 Task: Open Card Card0000000290 in Board Board0000000073 in Workspace WS0000000025 in Trello. Add Member Ayush98111@gmail.com to Card Card0000000290 in Board Board0000000073 in Workspace WS0000000025 in Trello. Add Yellow Label titled Label0000000290 to Card Card0000000290 in Board Board0000000073 in Workspace WS0000000025 in Trello. Add Checklist CL0000000290 to Card Card0000000290 in Board Board0000000073 in Workspace WS0000000025 in Trello. Add Dates with Start Date as May 08 2023 and Due Date as May 31 2023 to Card Card0000000290 in Board Board0000000073 in Workspace WS0000000025 in Trello
Action: Mouse moved to (429, 417)
Screenshot: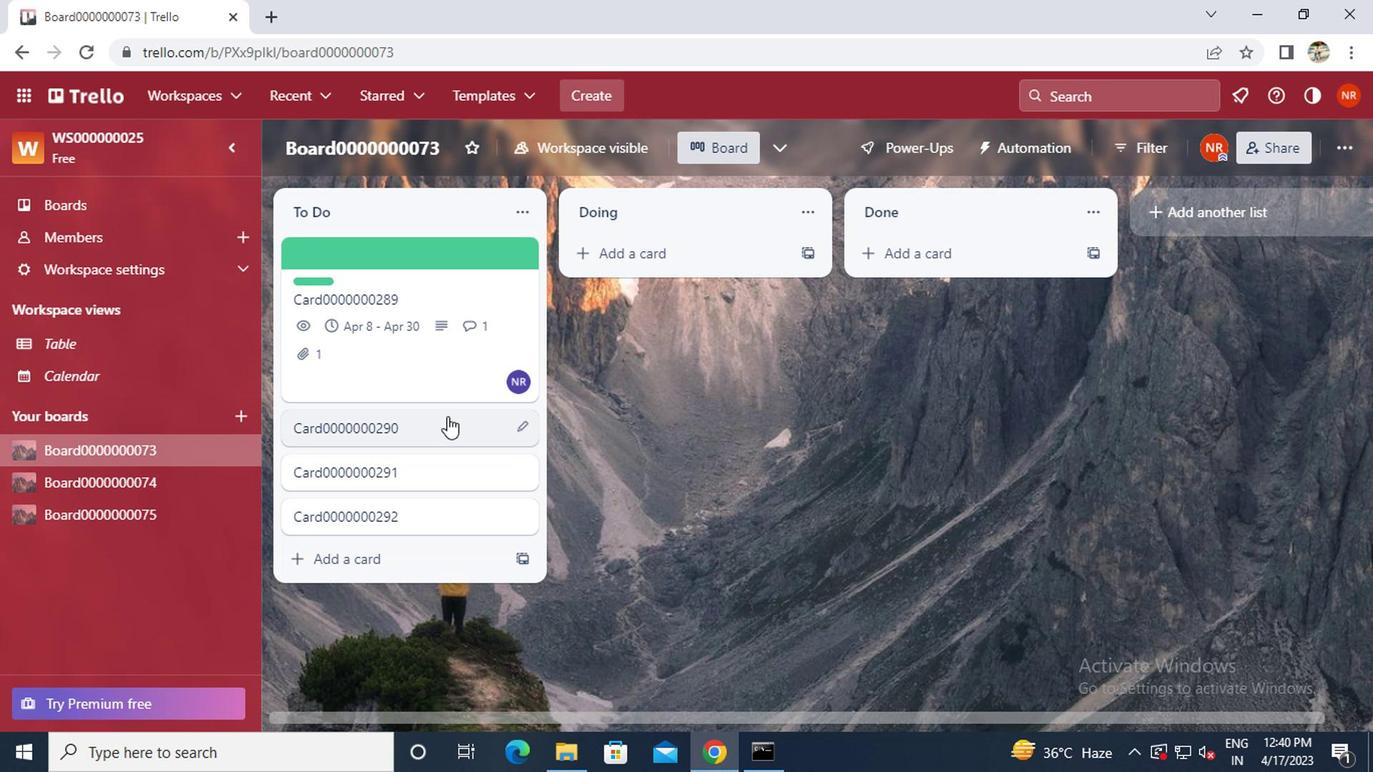 
Action: Mouse pressed left at (429, 417)
Screenshot: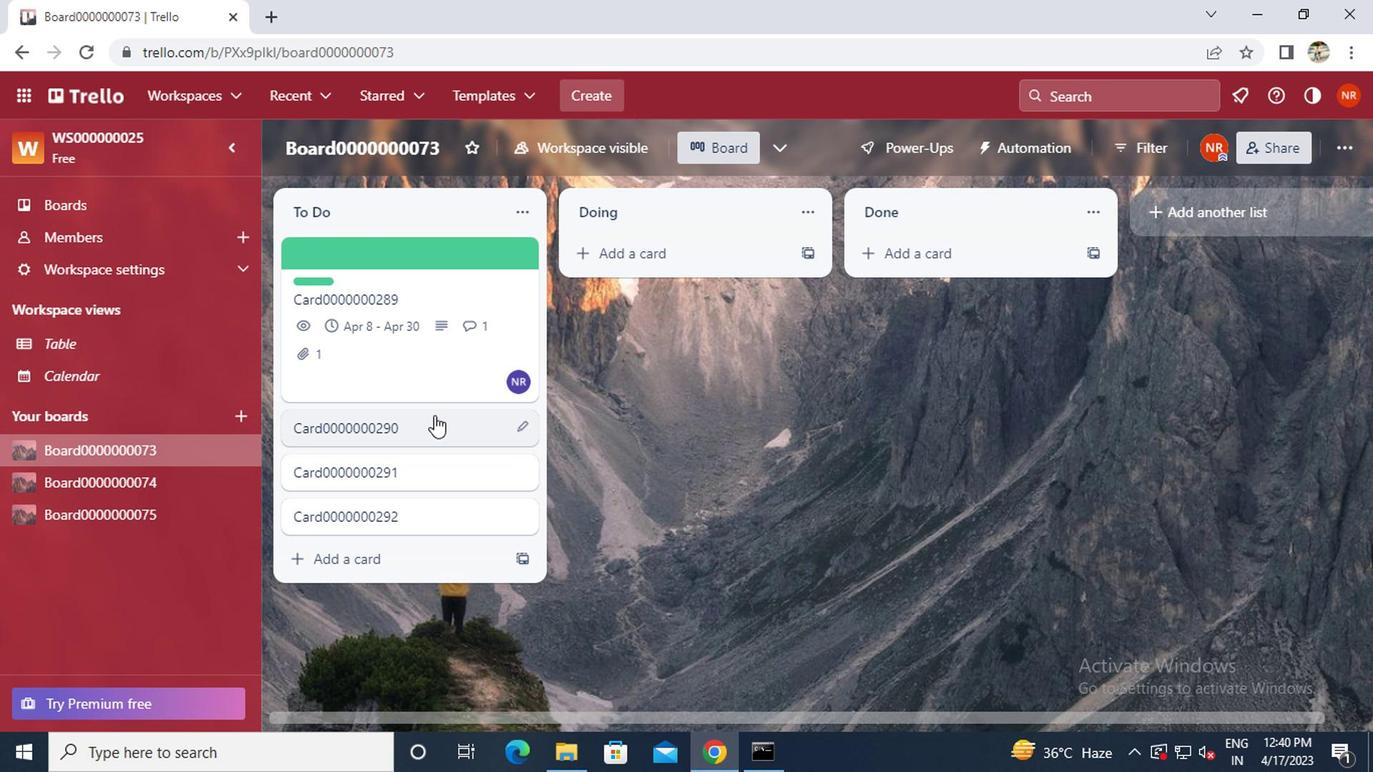 
Action: Mouse moved to (921, 253)
Screenshot: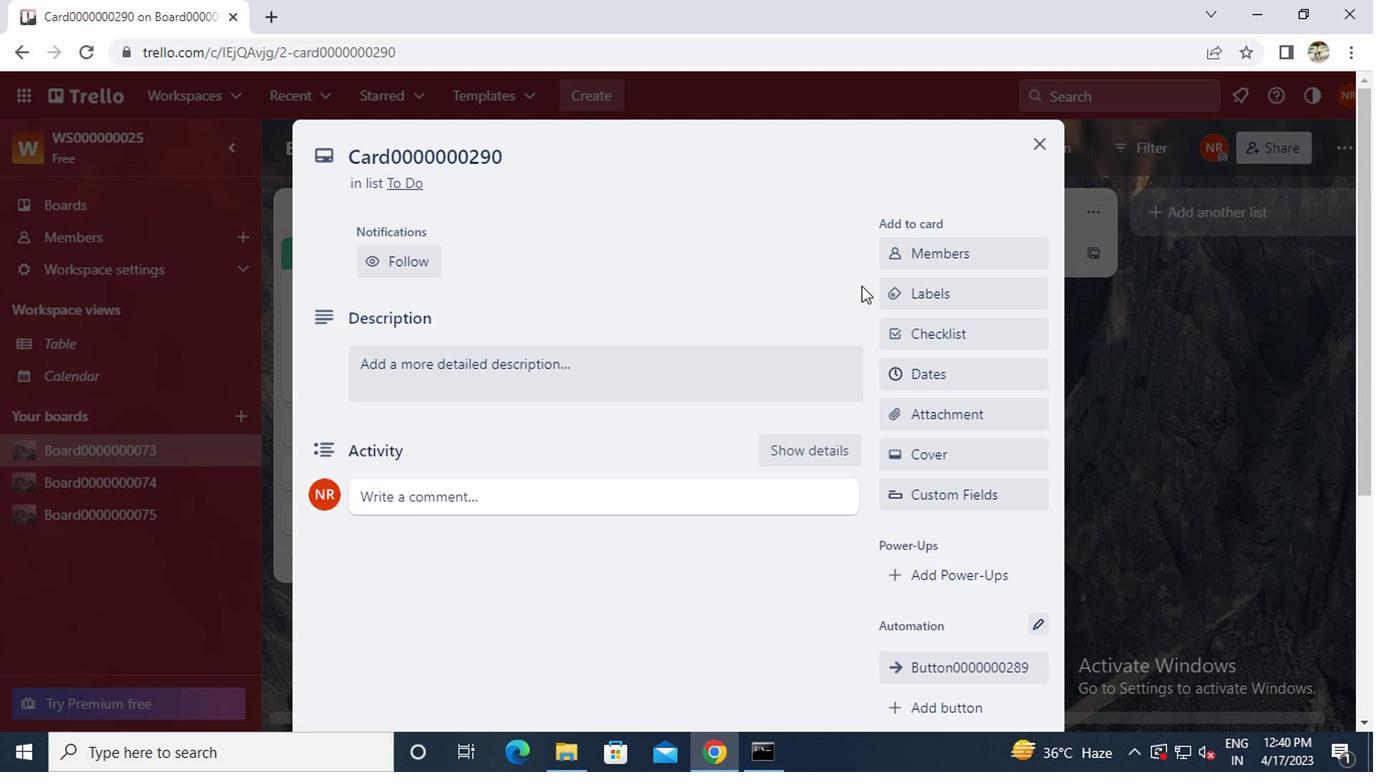 
Action: Mouse pressed left at (921, 253)
Screenshot: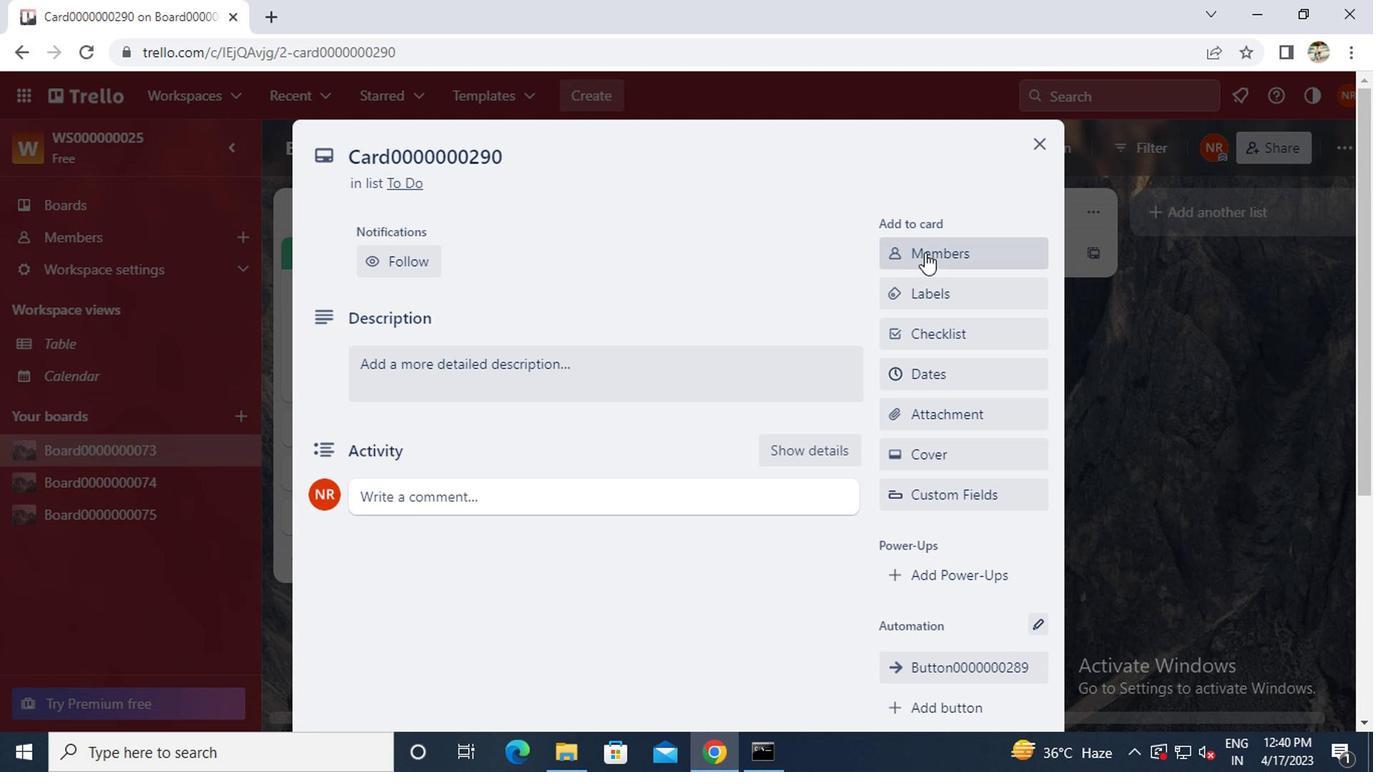 
Action: Key pressed a<Key.caps_lock>yush98111<Key.shift>@GMAIL.COM
Screenshot: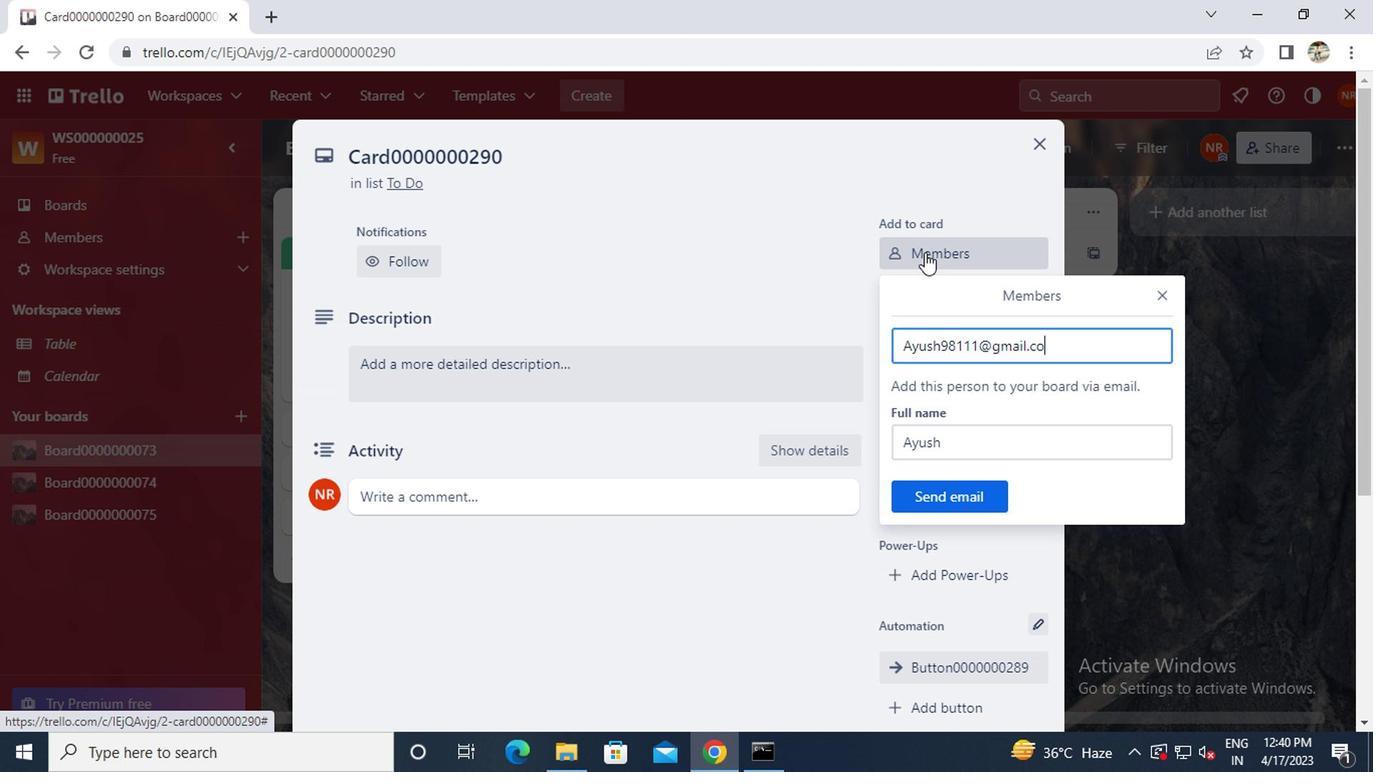
Action: Mouse moved to (948, 487)
Screenshot: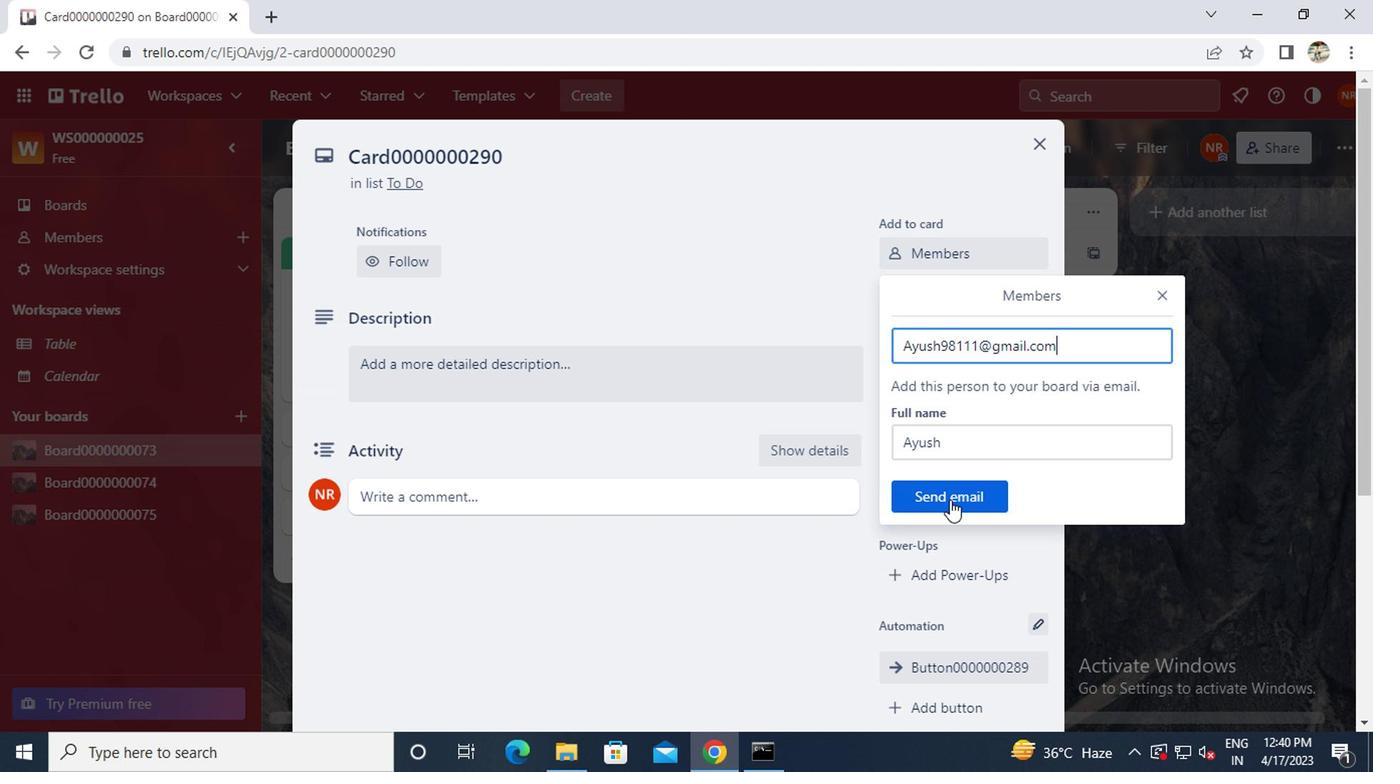 
Action: Mouse pressed left at (948, 487)
Screenshot: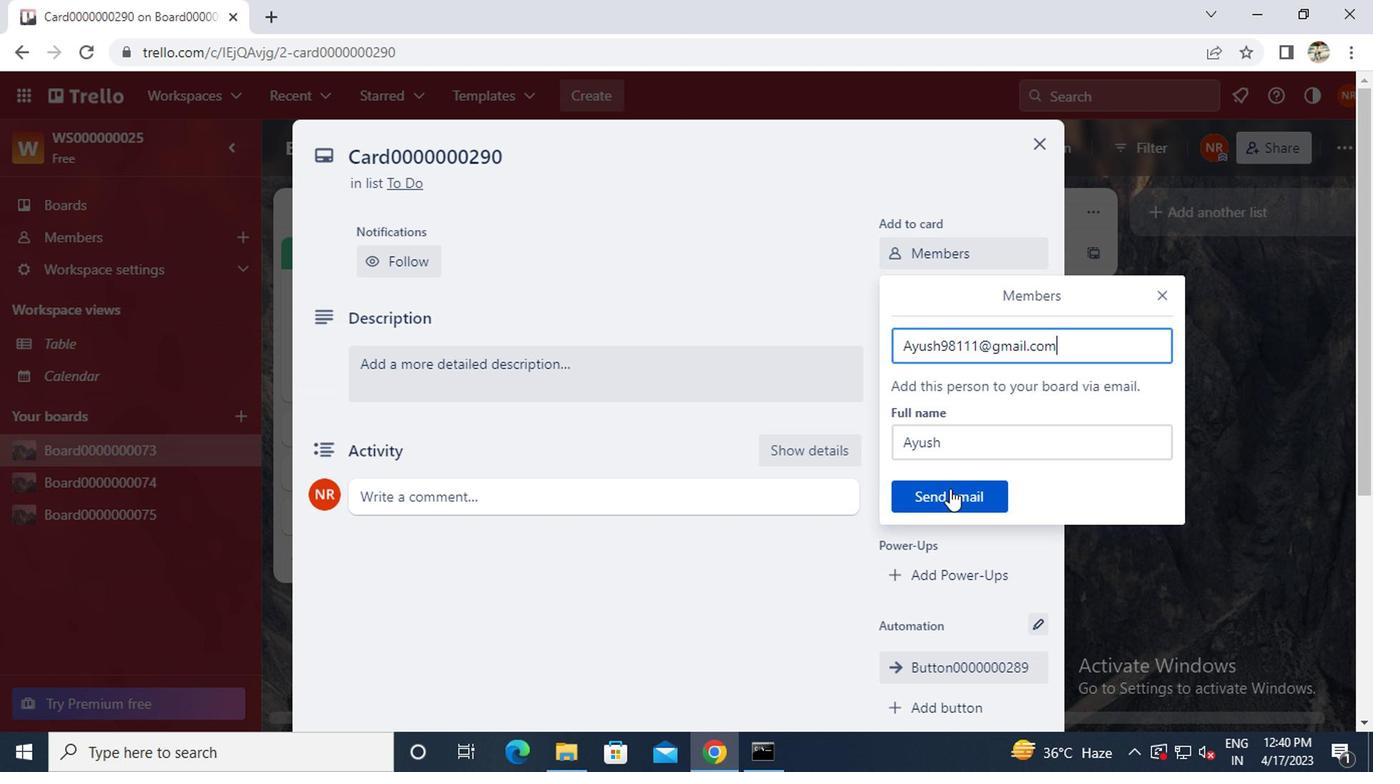 
Action: Mouse moved to (923, 300)
Screenshot: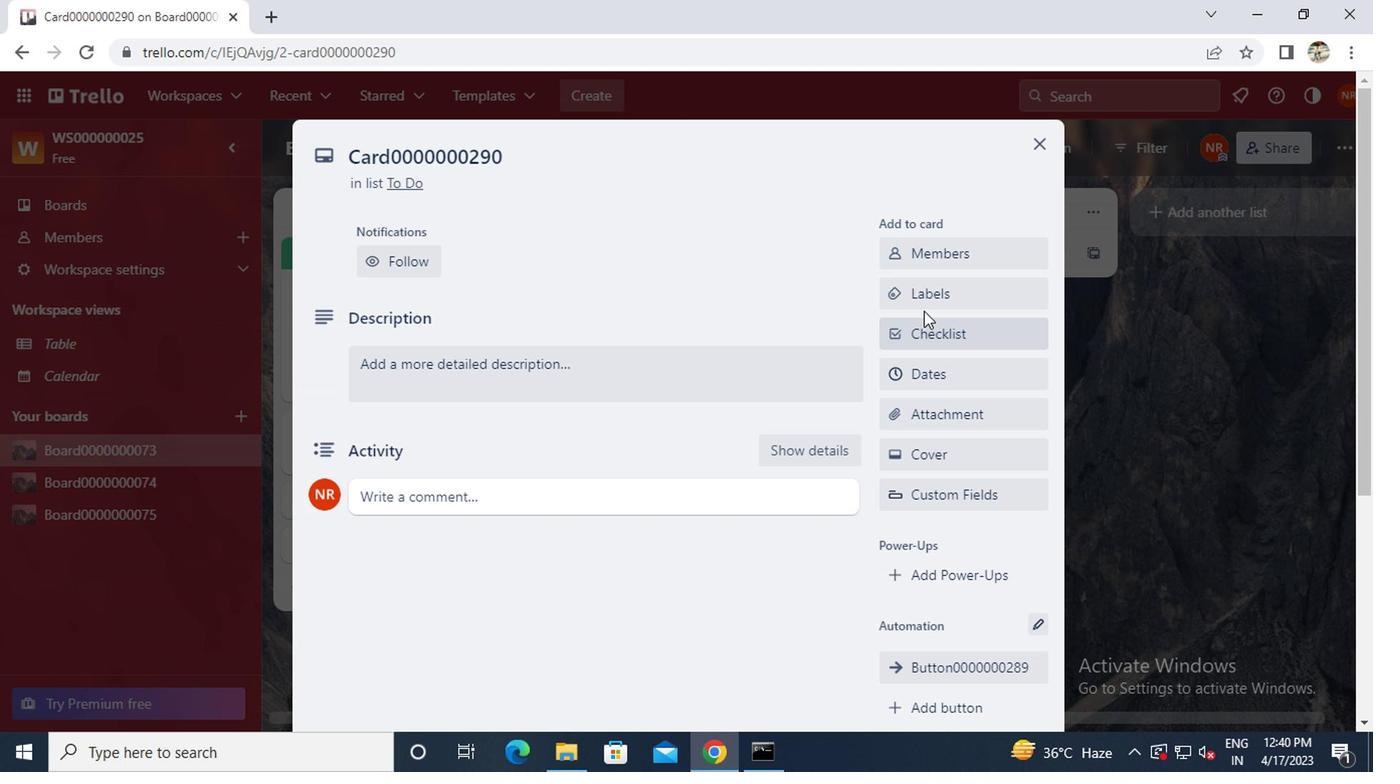 
Action: Mouse pressed left at (923, 300)
Screenshot: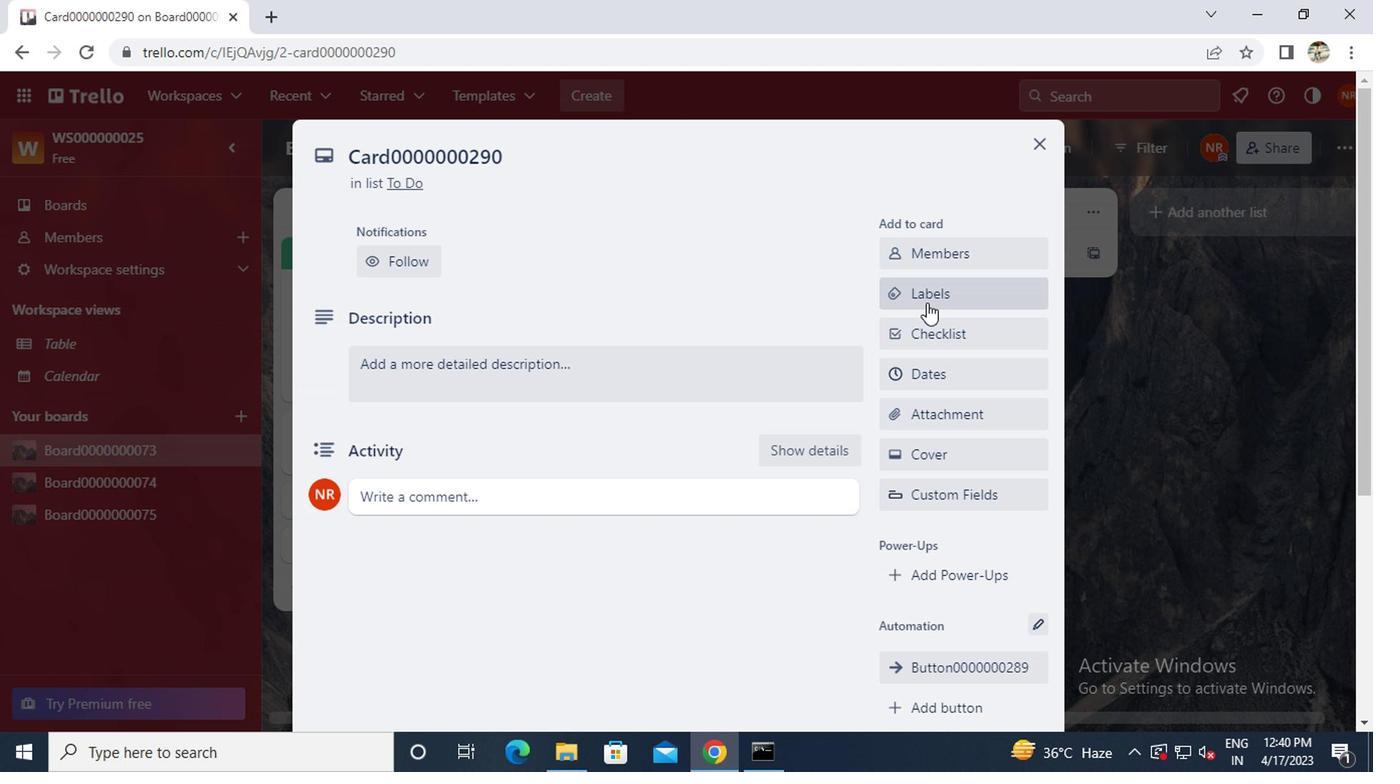 
Action: Mouse moved to (983, 532)
Screenshot: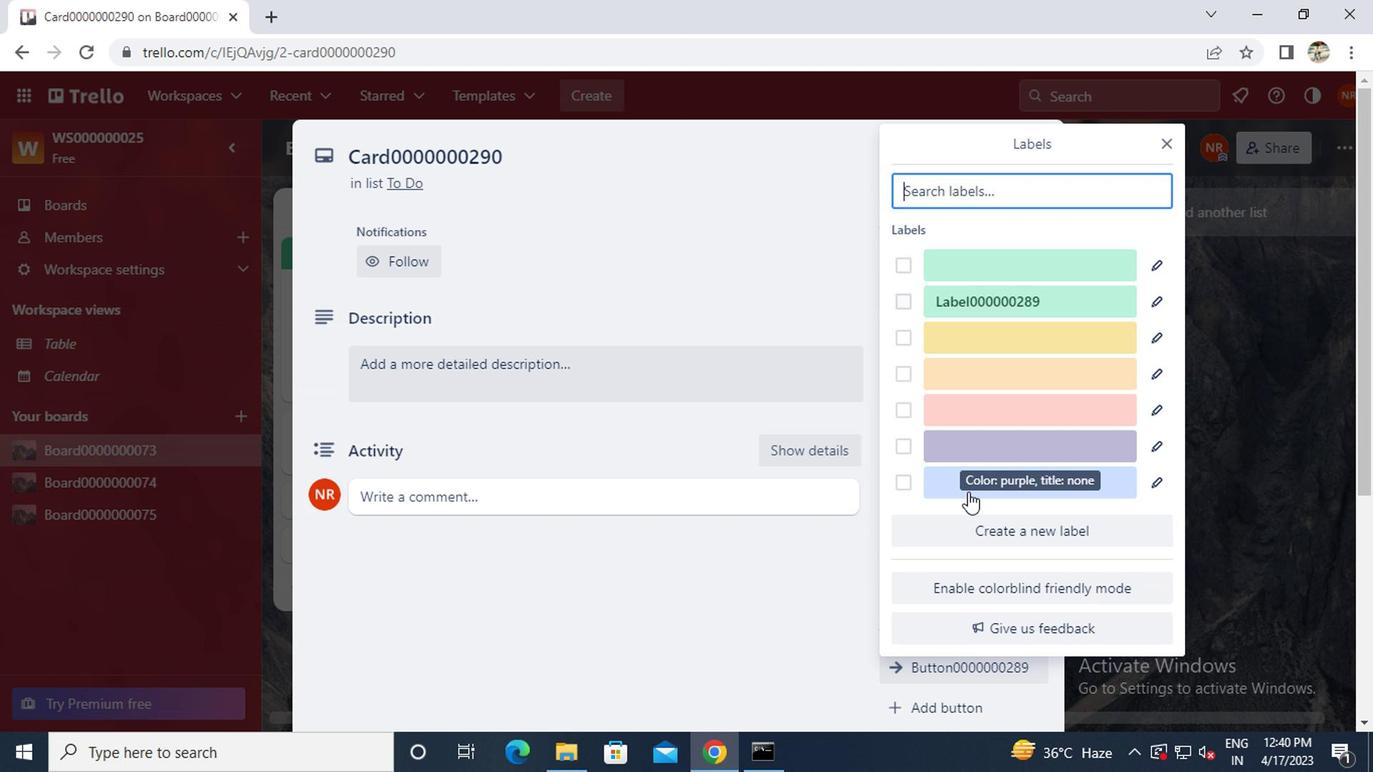 
Action: Mouse pressed left at (983, 532)
Screenshot: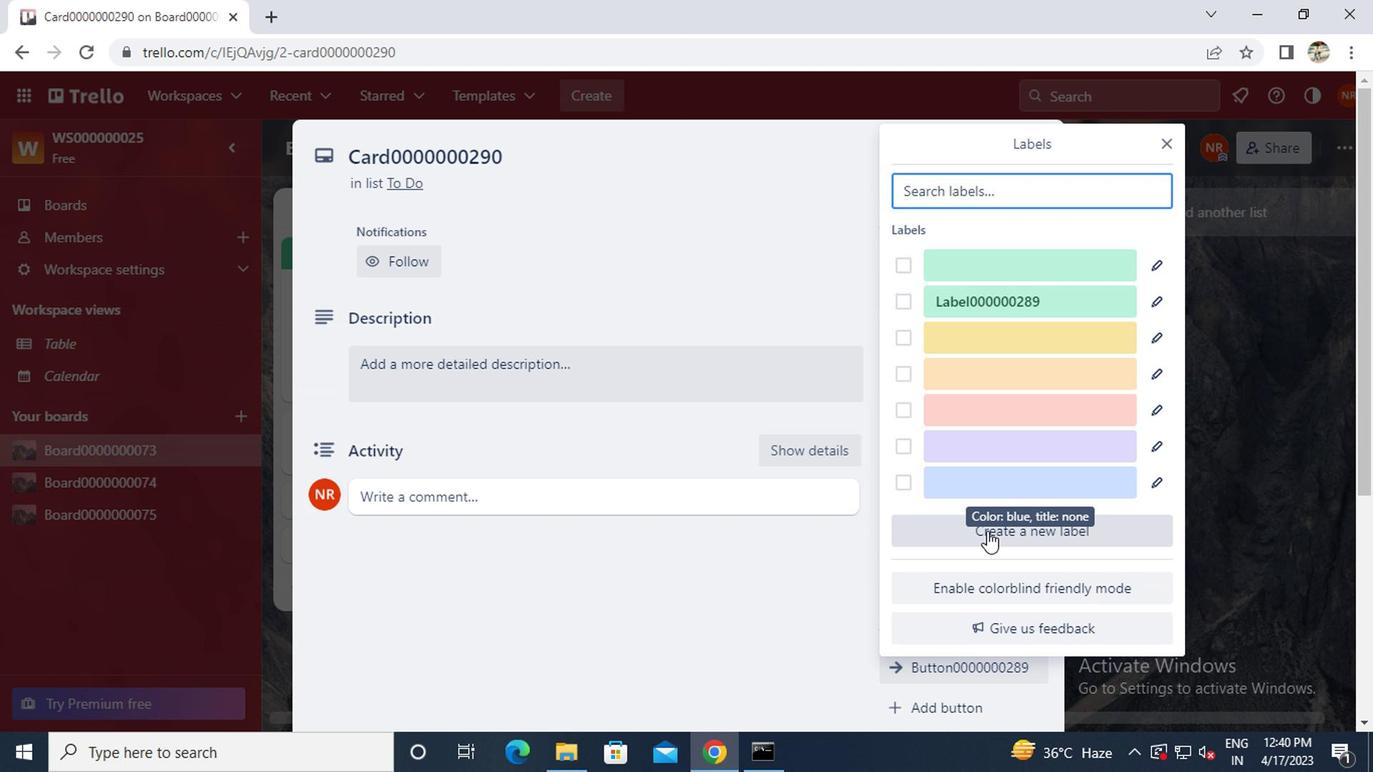 
Action: Mouse moved to (967, 447)
Screenshot: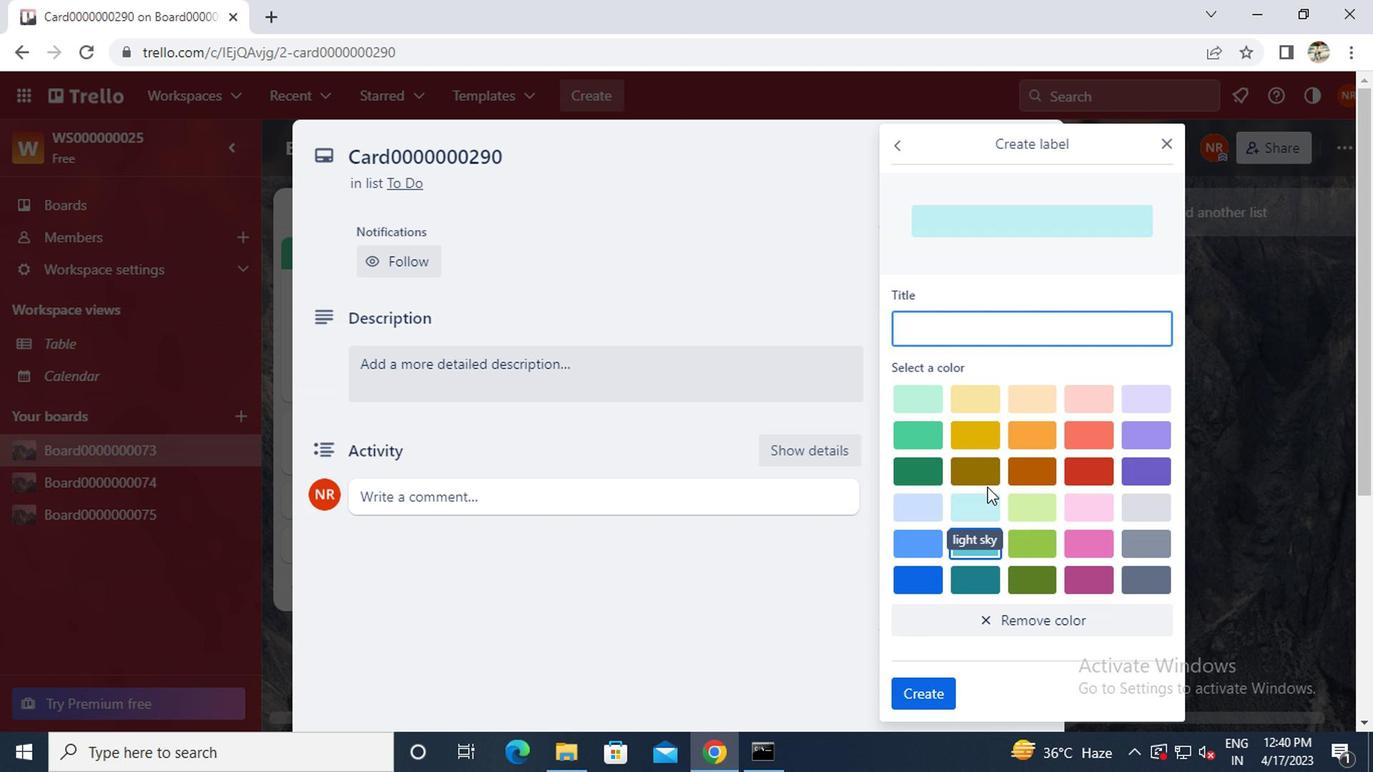 
Action: Mouse pressed left at (967, 447)
Screenshot: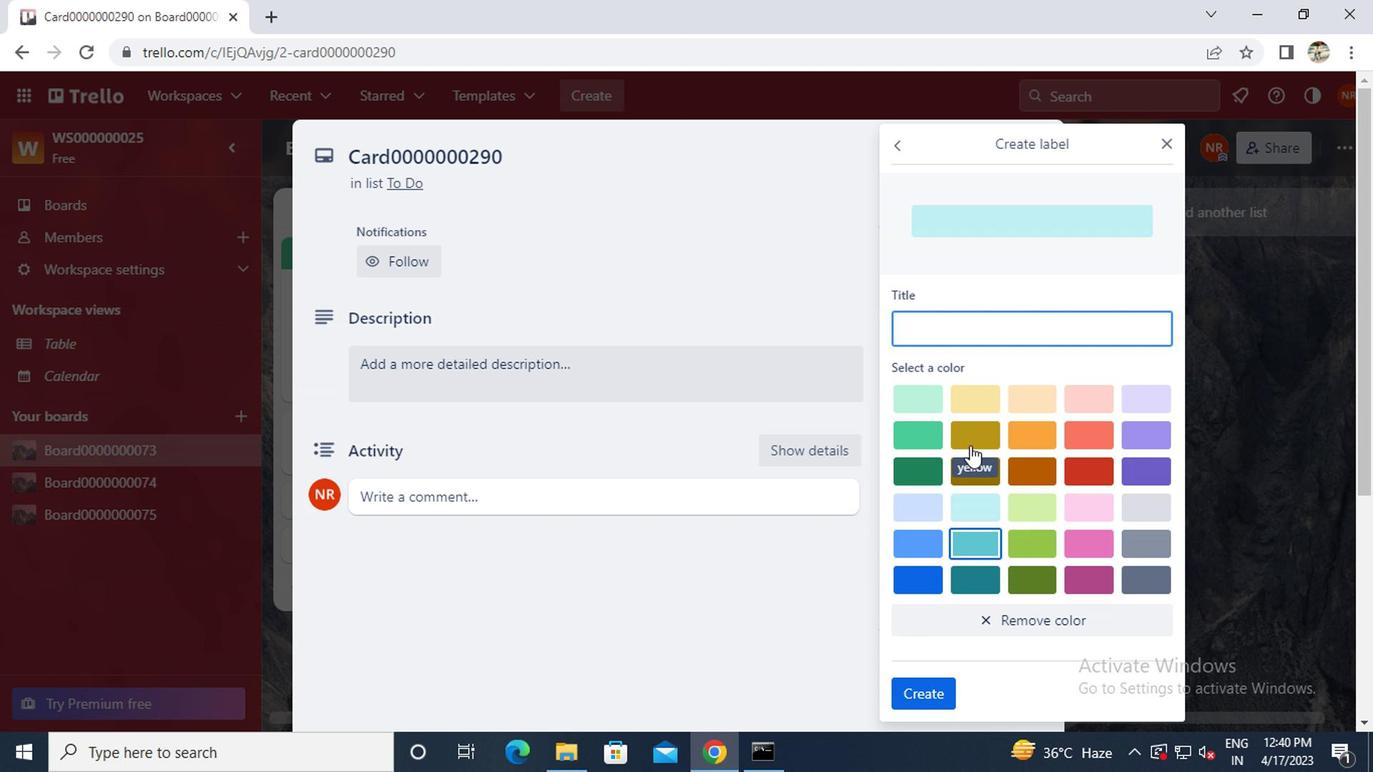 
Action: Mouse moved to (937, 336)
Screenshot: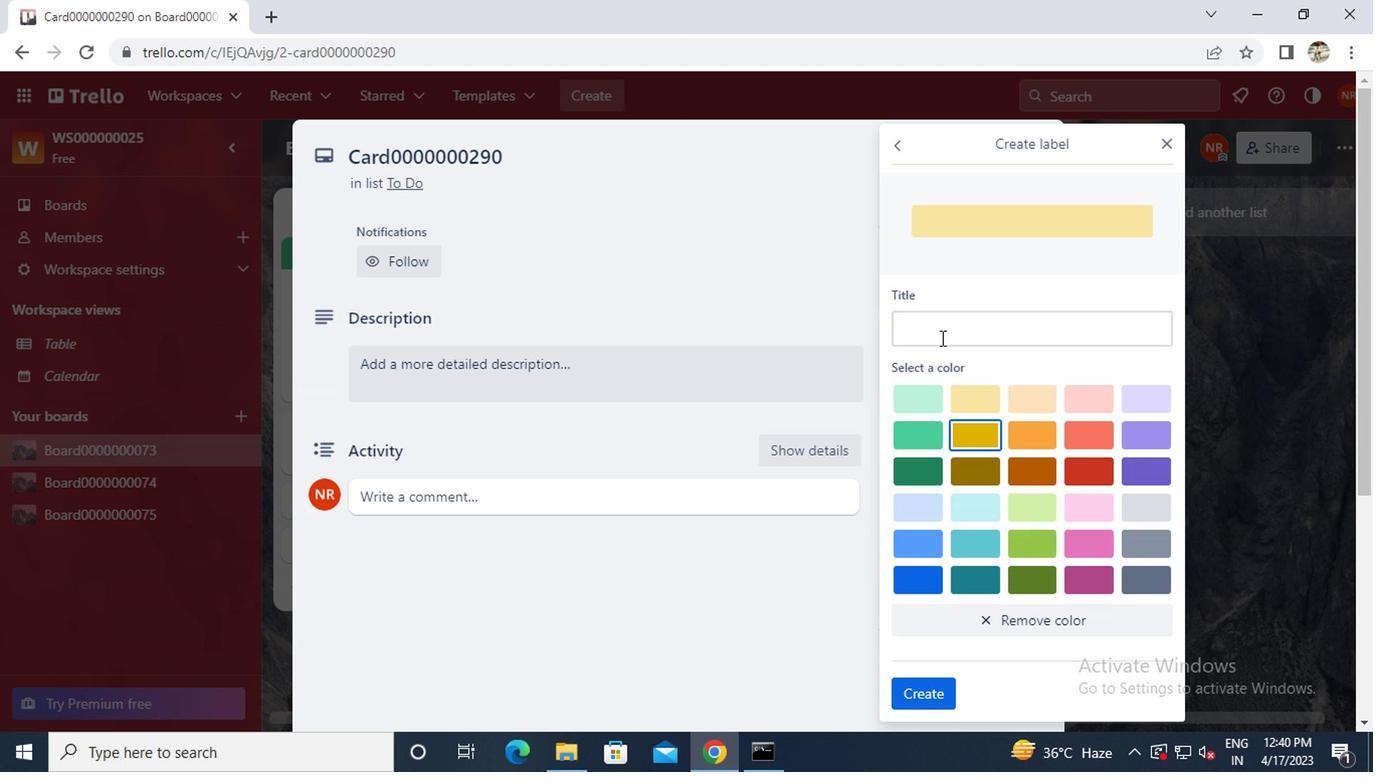 
Action: Mouse pressed left at (937, 336)
Screenshot: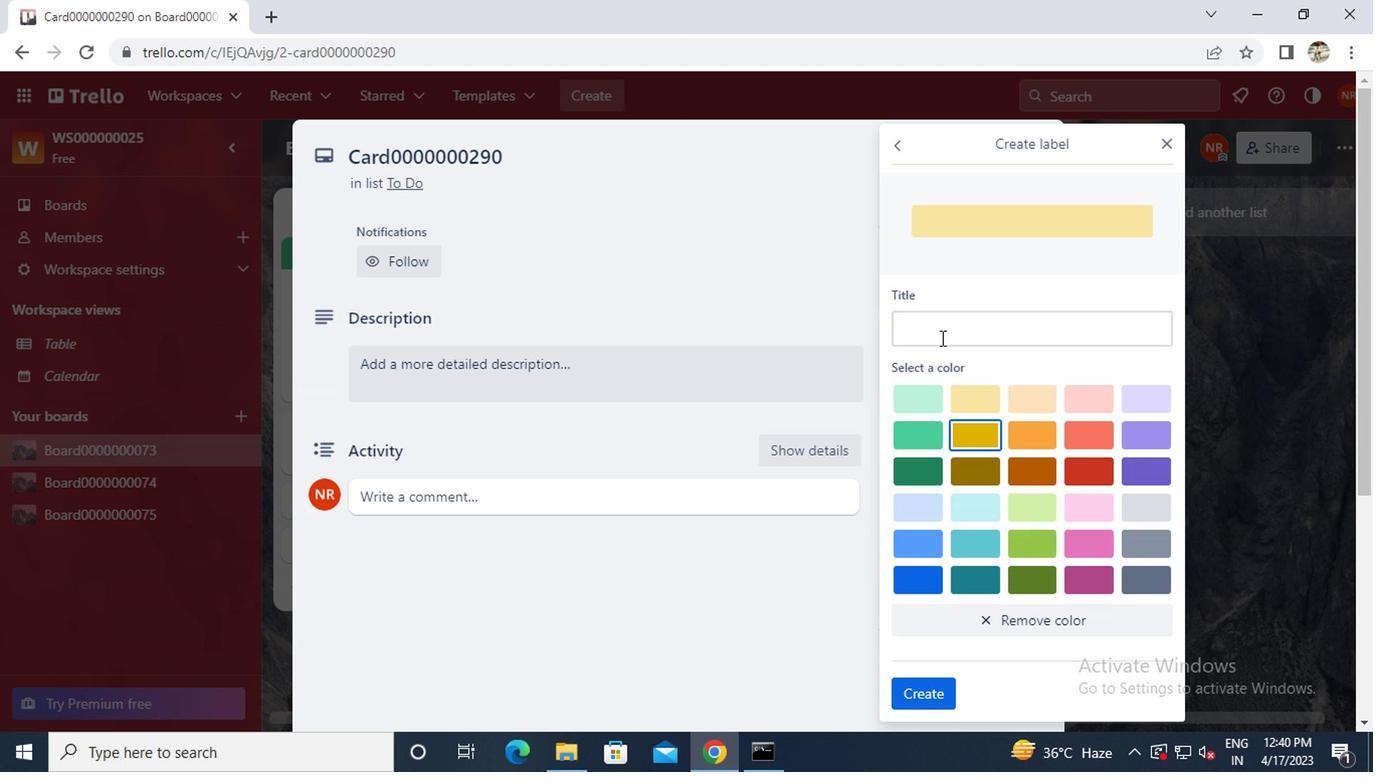 
Action: Mouse moved to (937, 336)
Screenshot: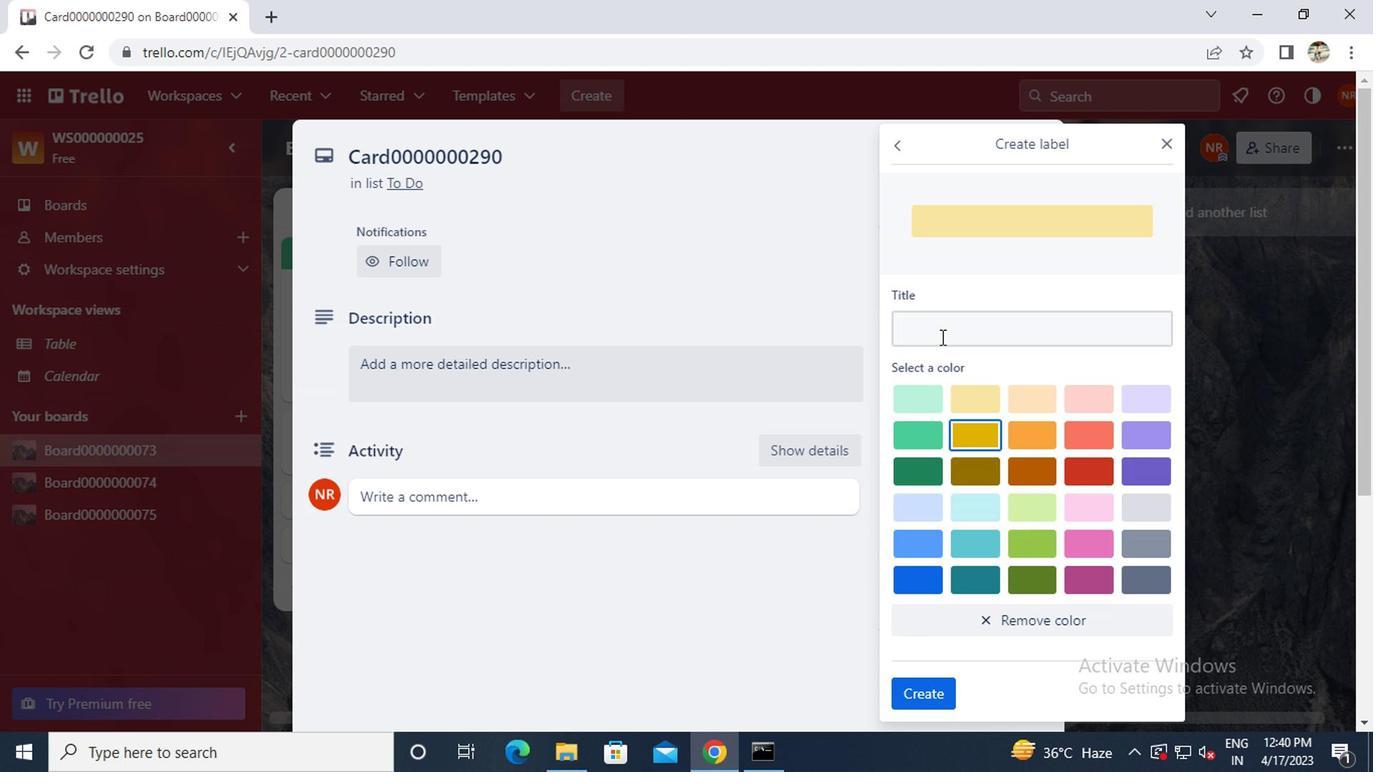 
Action: Key pressed <Key.caps_lock>L<Key.caps_lock>ABEL0000000290
Screenshot: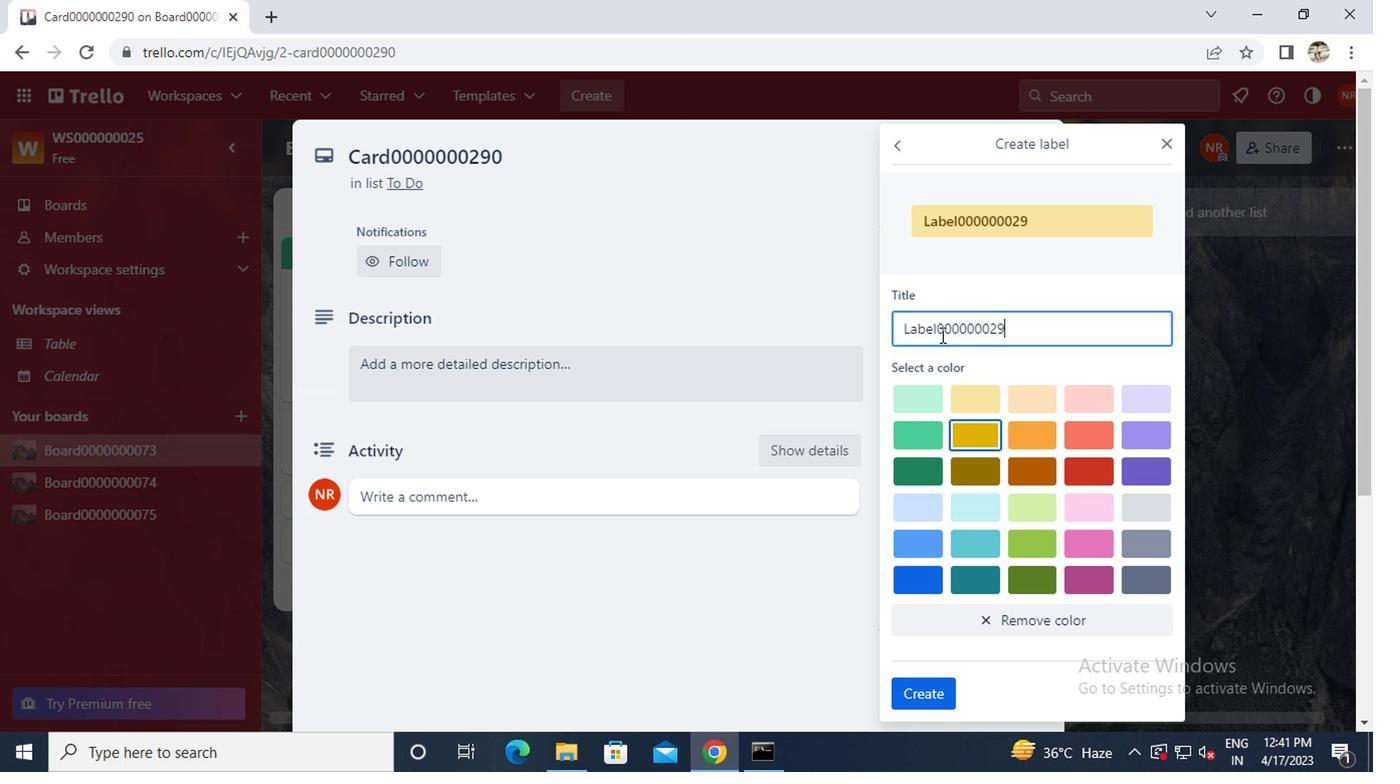 
Action: Mouse moved to (925, 703)
Screenshot: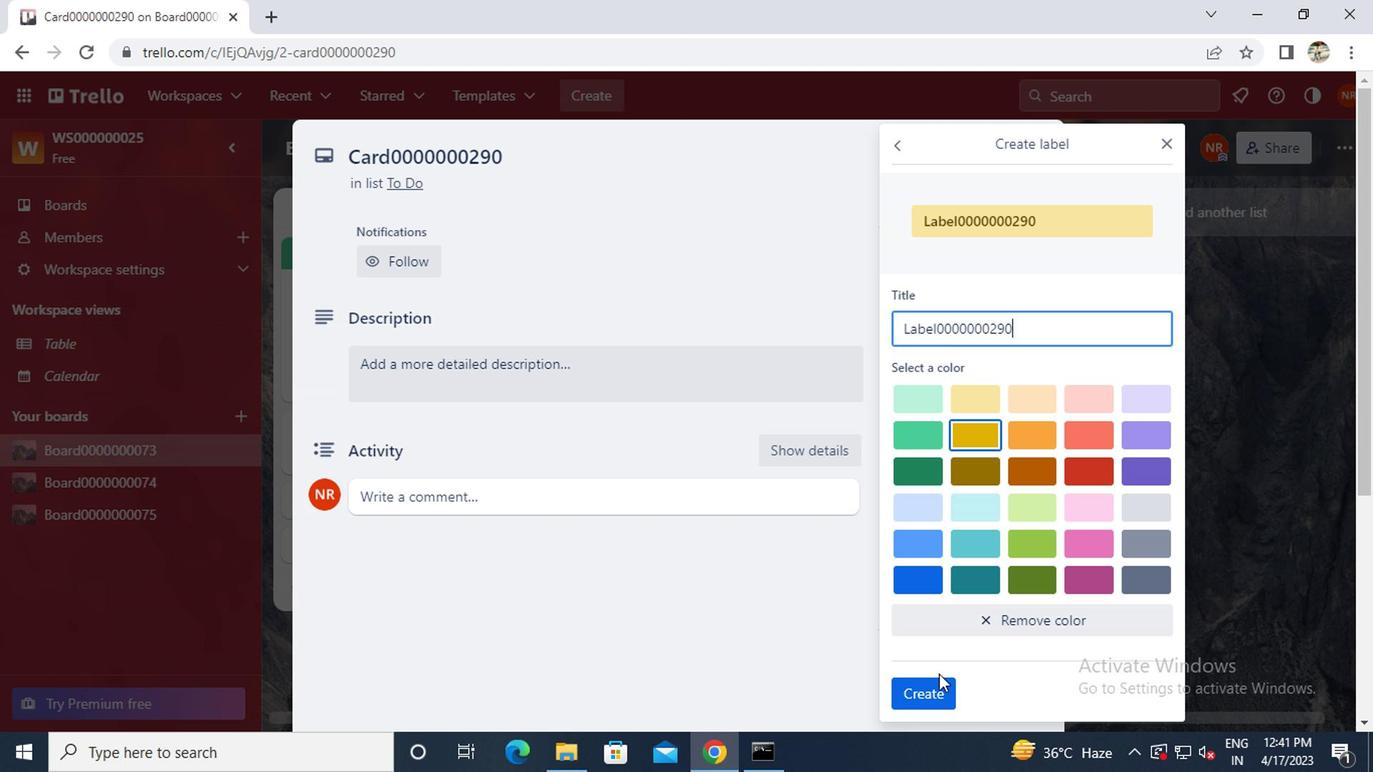 
Action: Mouse pressed left at (925, 703)
Screenshot: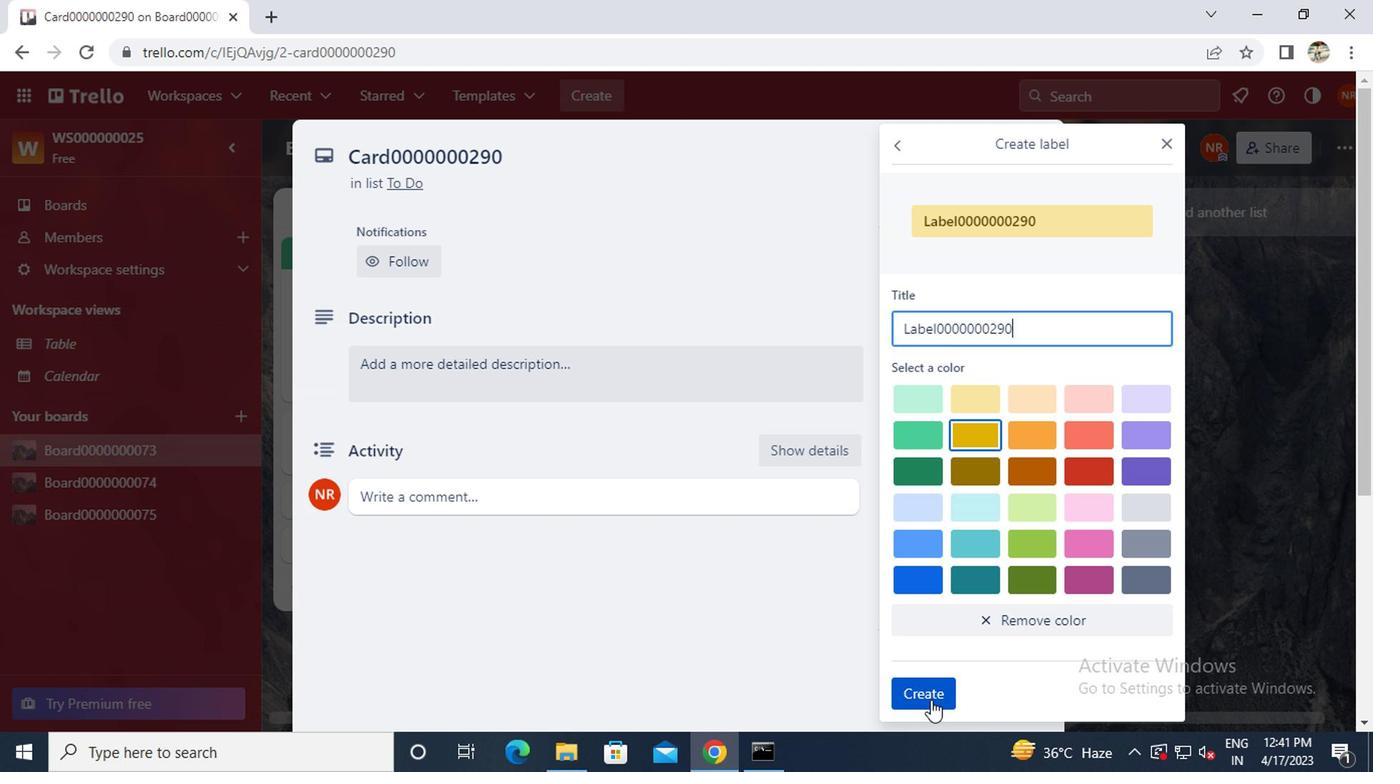 
Action: Mouse moved to (1156, 145)
Screenshot: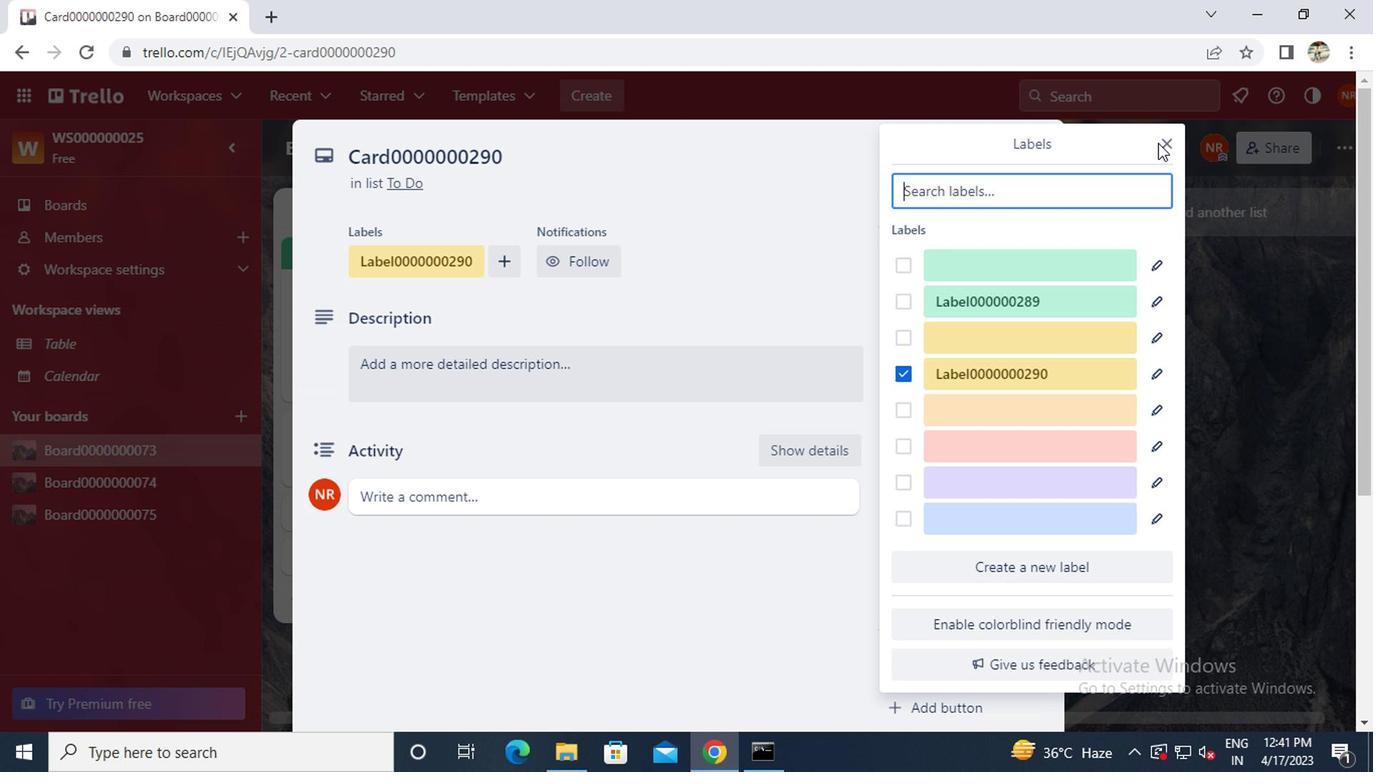 
Action: Mouse pressed left at (1156, 145)
Screenshot: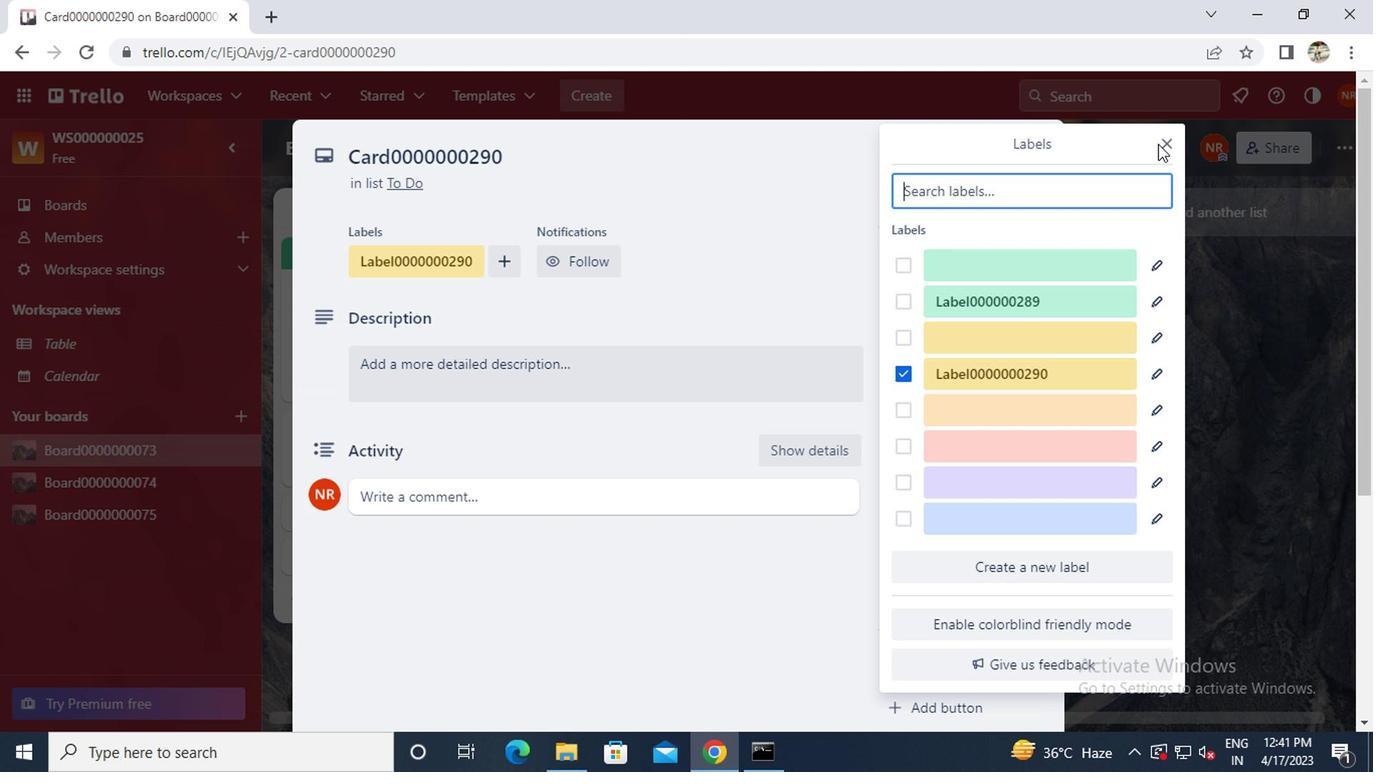 
Action: Mouse moved to (1159, 144)
Screenshot: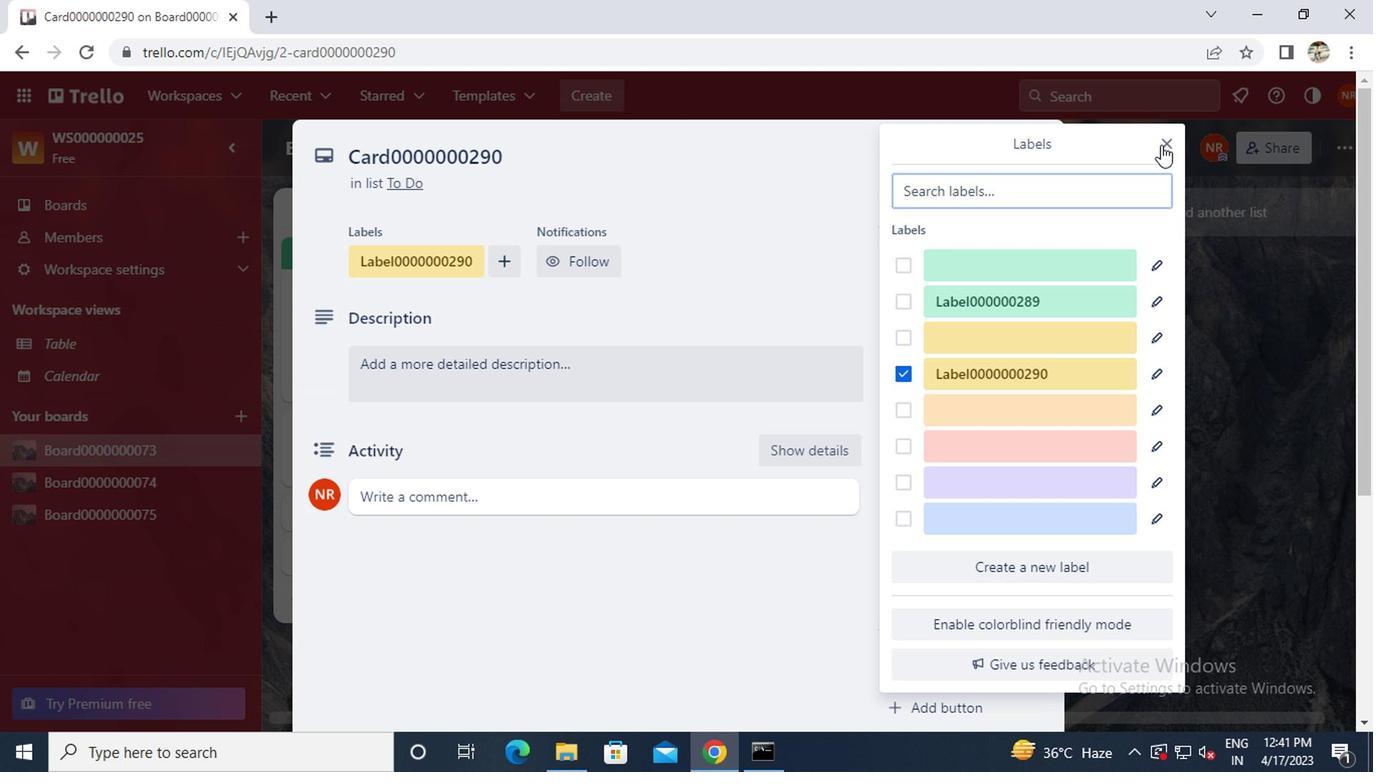 
Action: Mouse pressed left at (1159, 144)
Screenshot: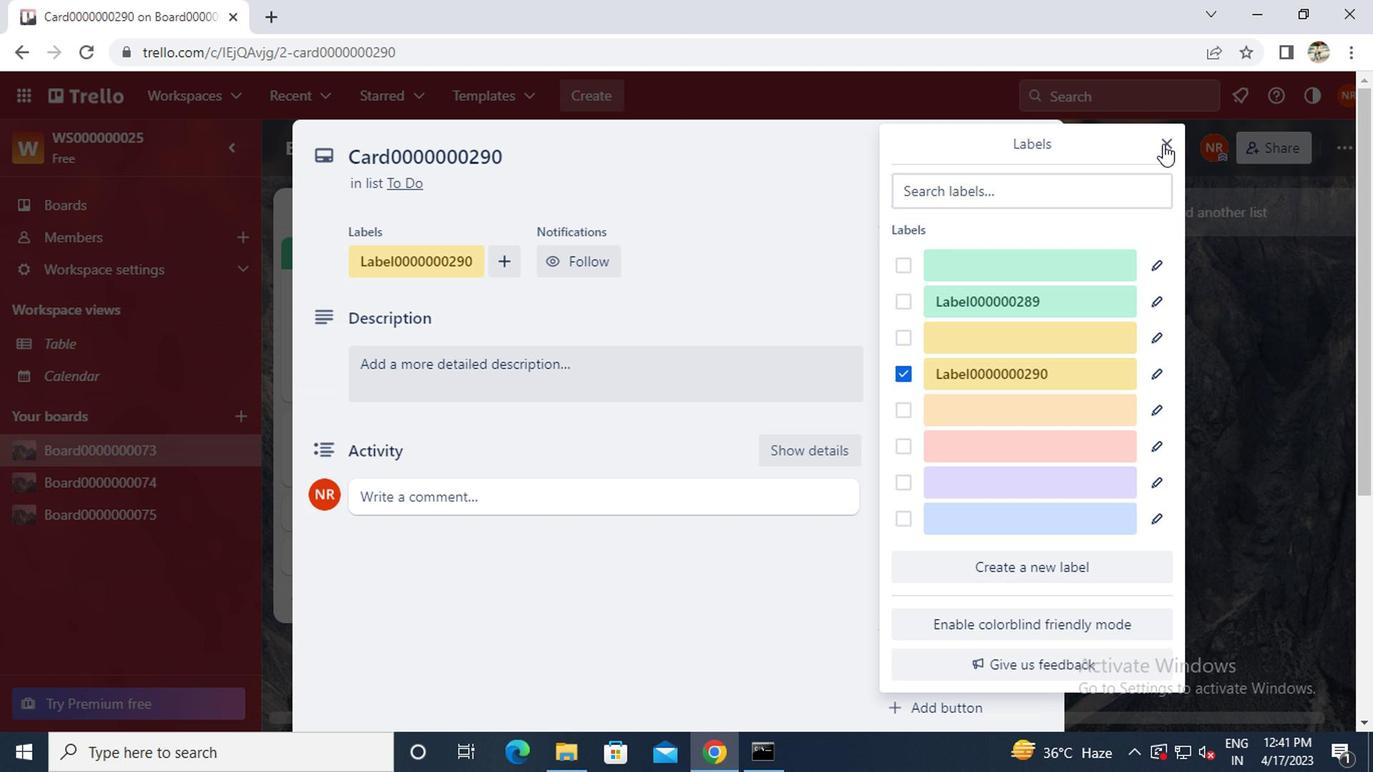 
Action: Mouse moved to (969, 334)
Screenshot: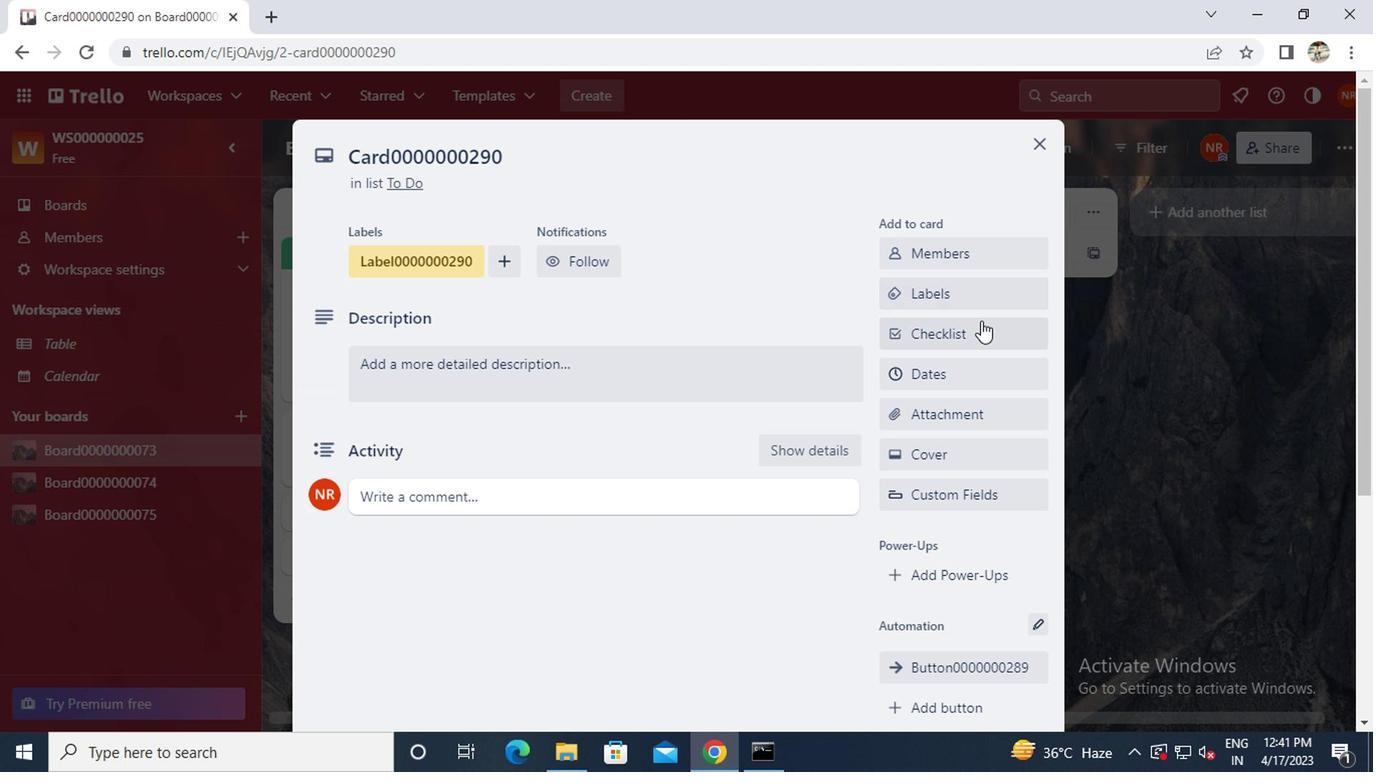 
Action: Mouse pressed left at (969, 334)
Screenshot: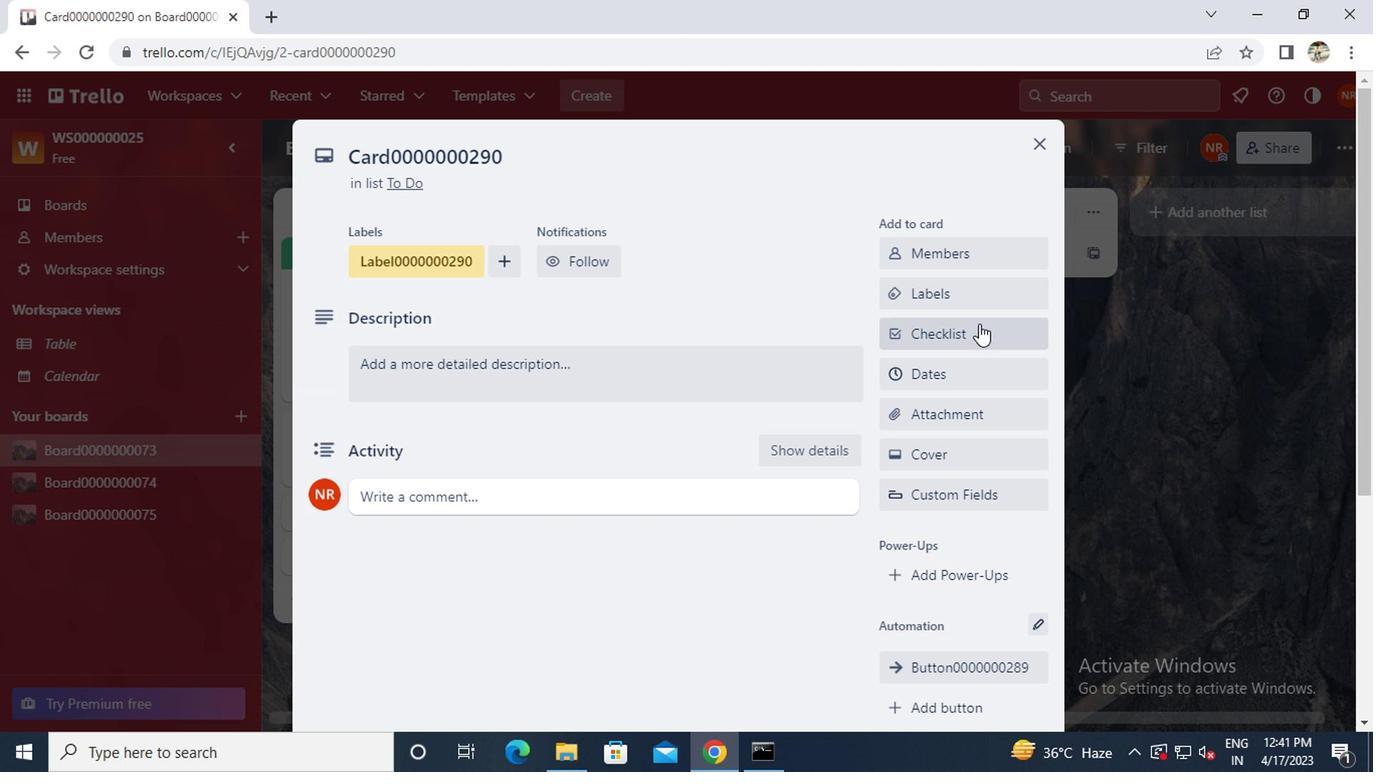
Action: Key pressed <Key.caps_lock>CL00000000<Key.backspace>2
Screenshot: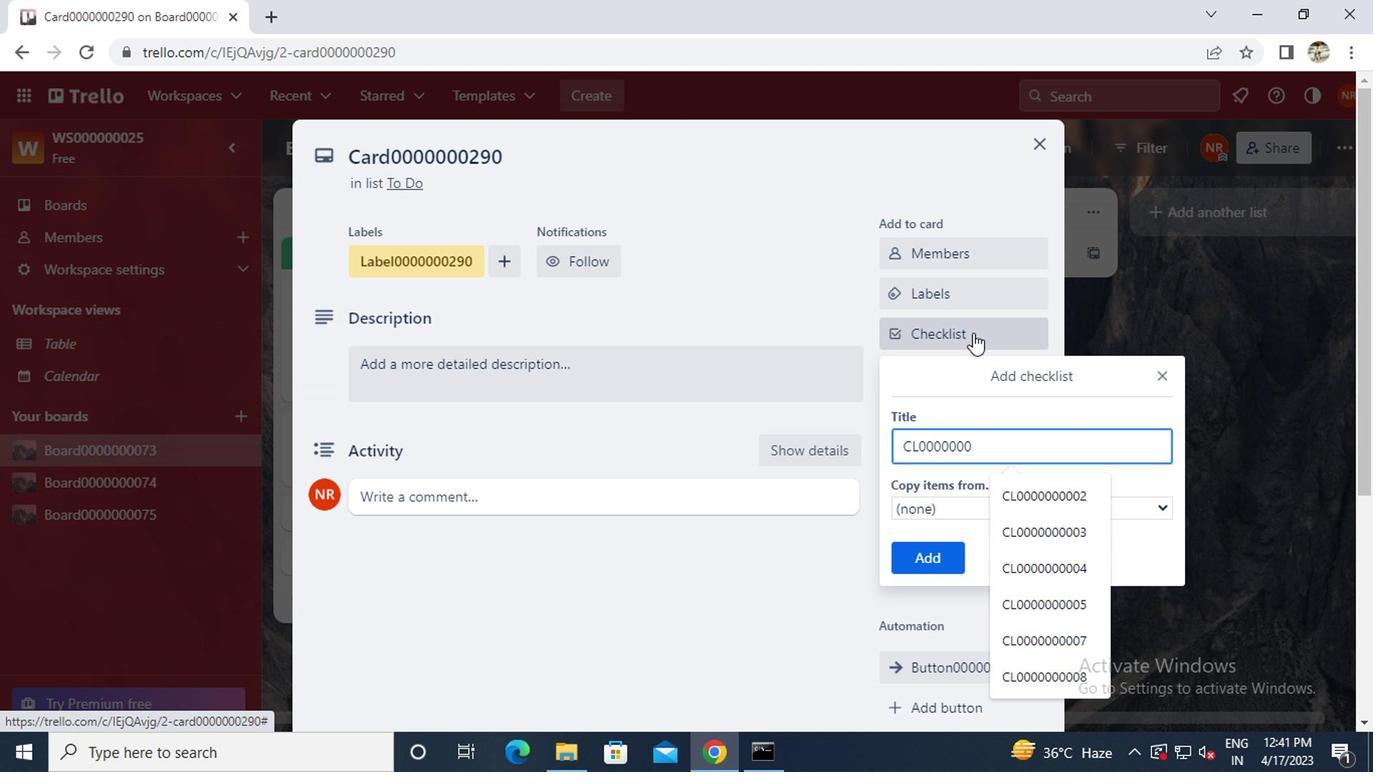 
Action: Mouse moved to (968, 334)
Screenshot: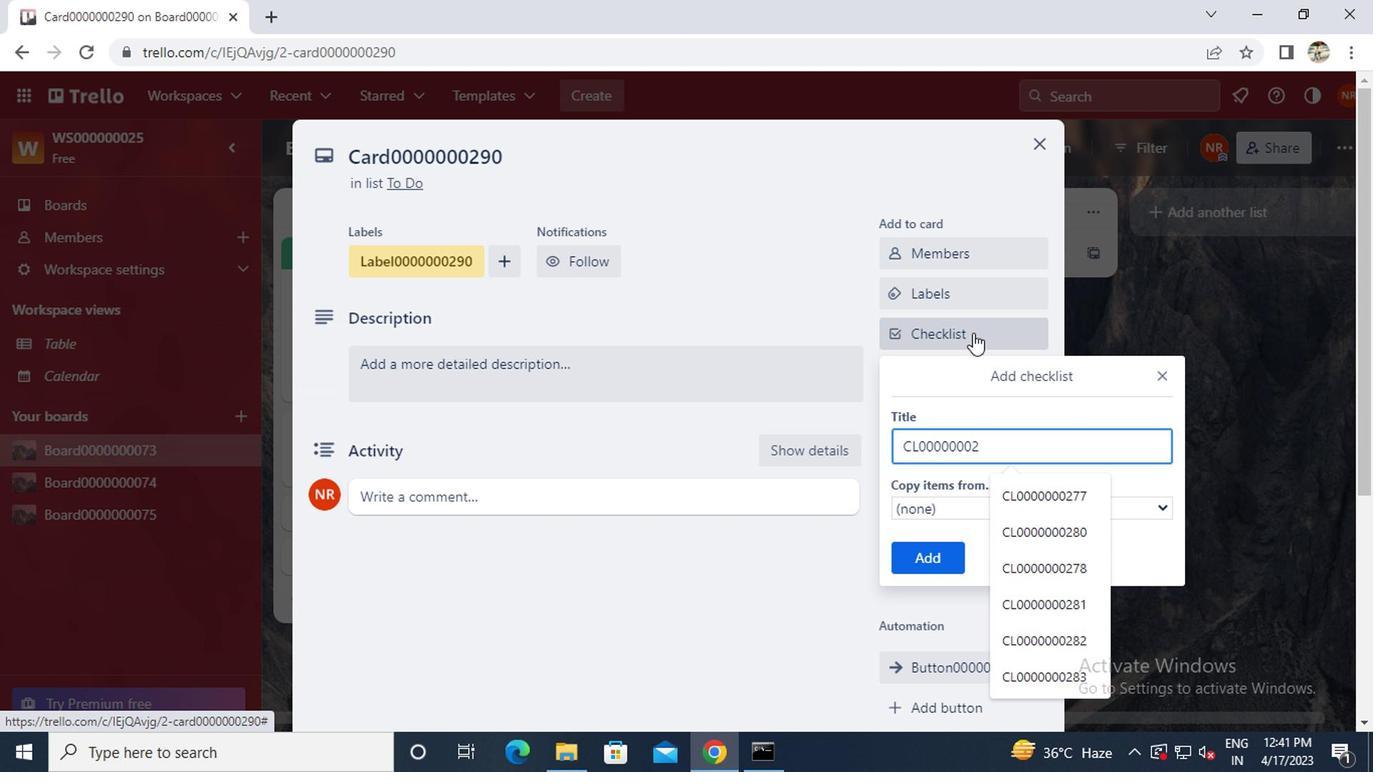 
Action: Key pressed 90
Screenshot: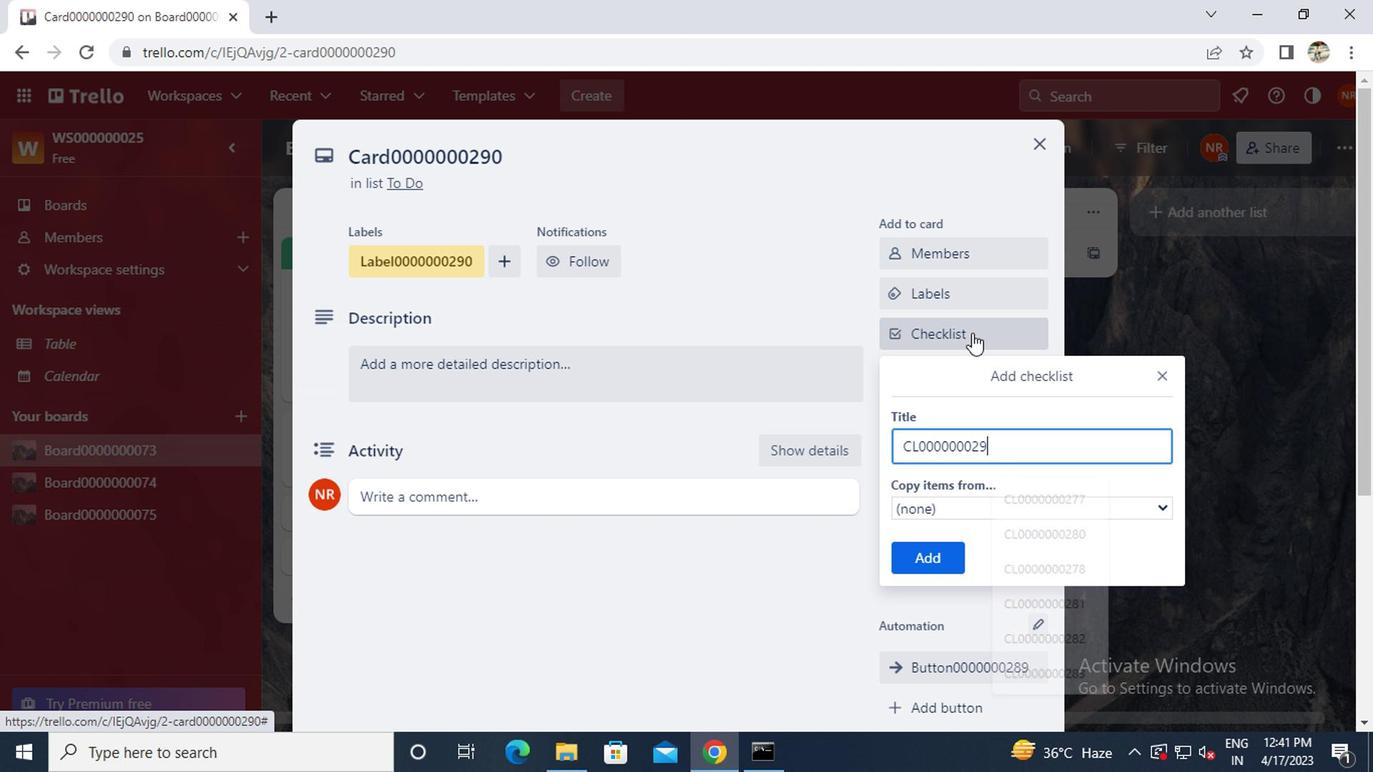 
Action: Mouse moved to (940, 565)
Screenshot: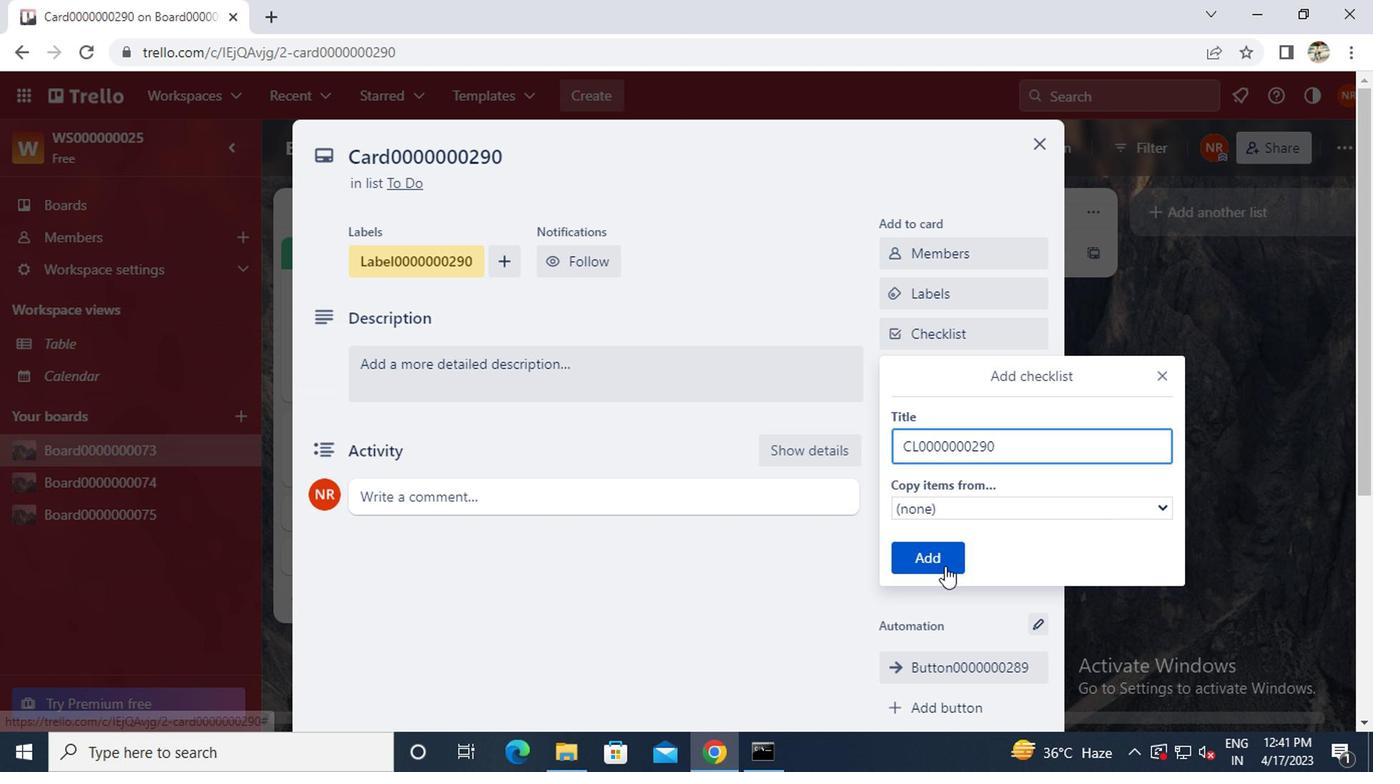 
Action: Mouse pressed left at (940, 565)
Screenshot: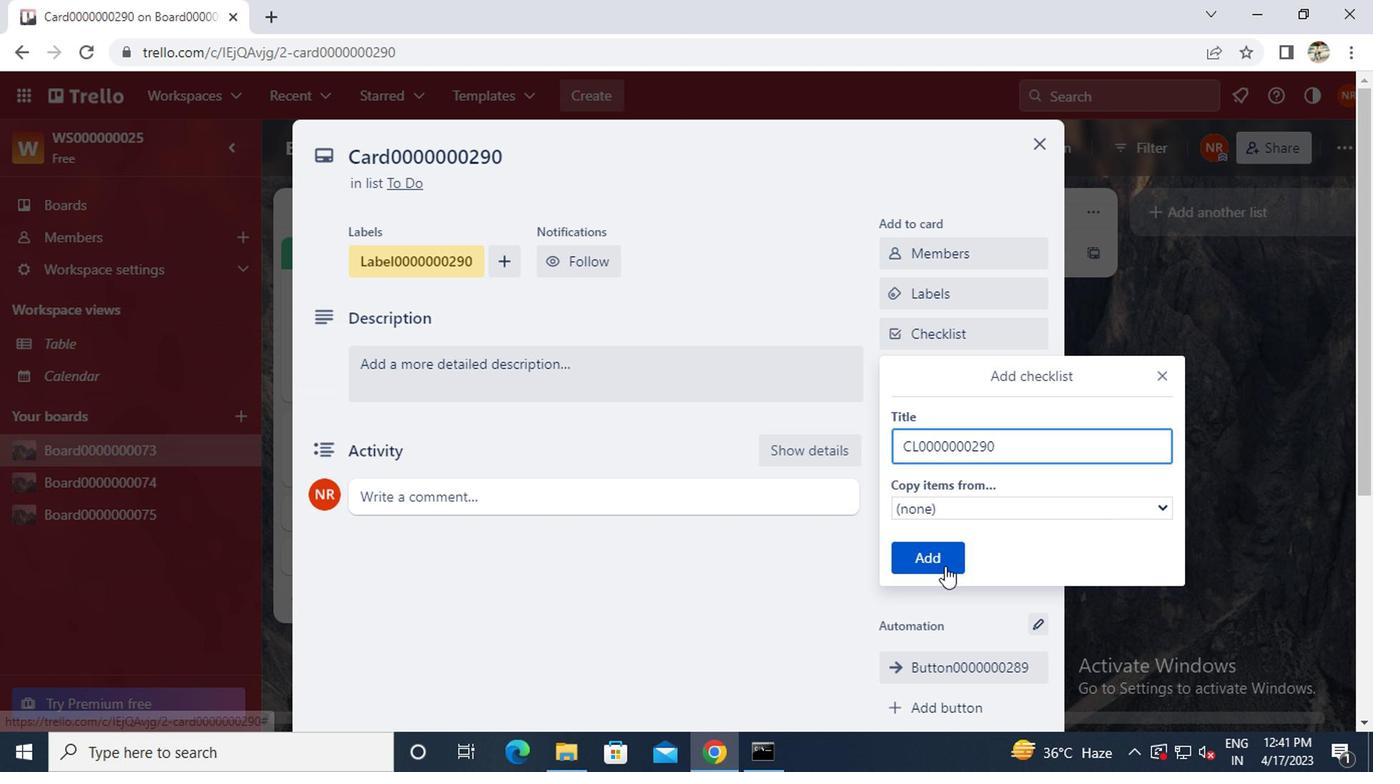 
Action: Mouse moved to (919, 383)
Screenshot: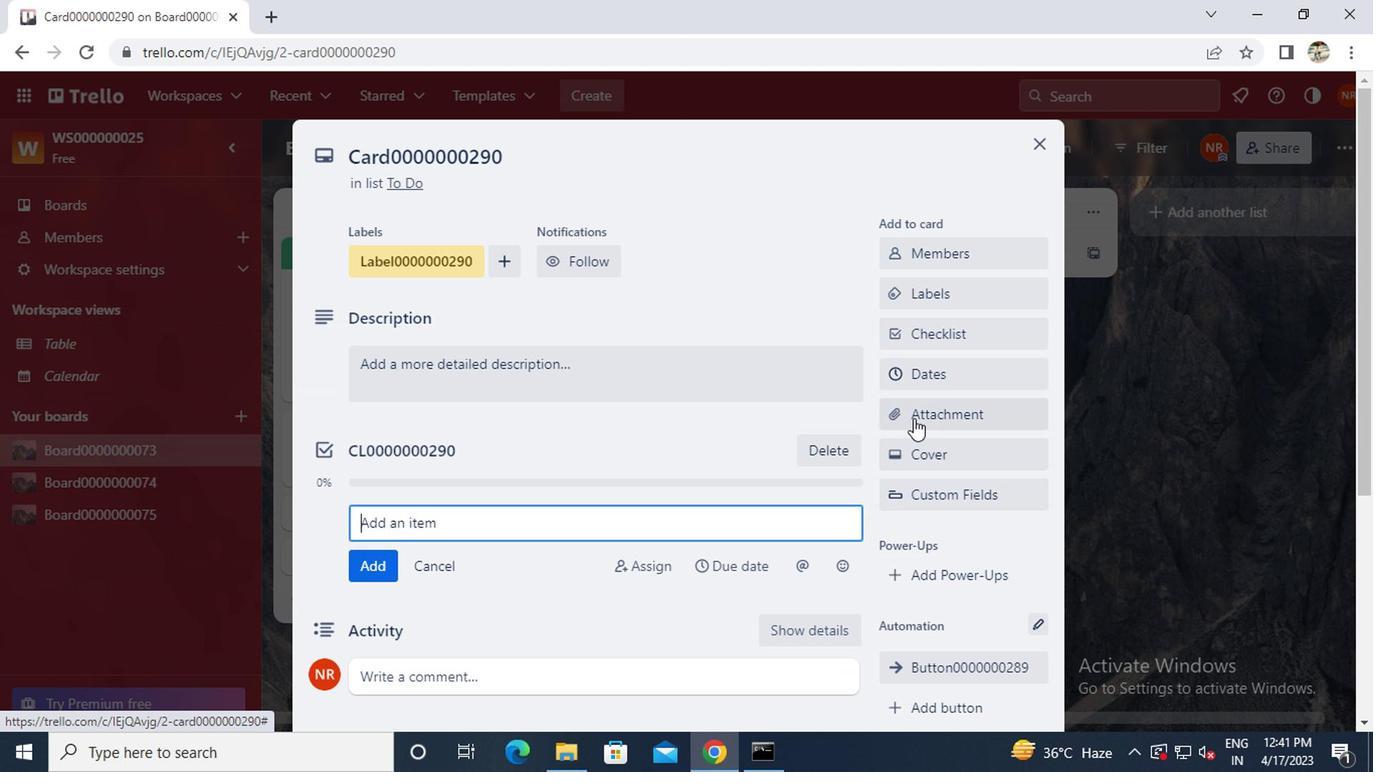 
Action: Mouse pressed left at (919, 383)
Screenshot: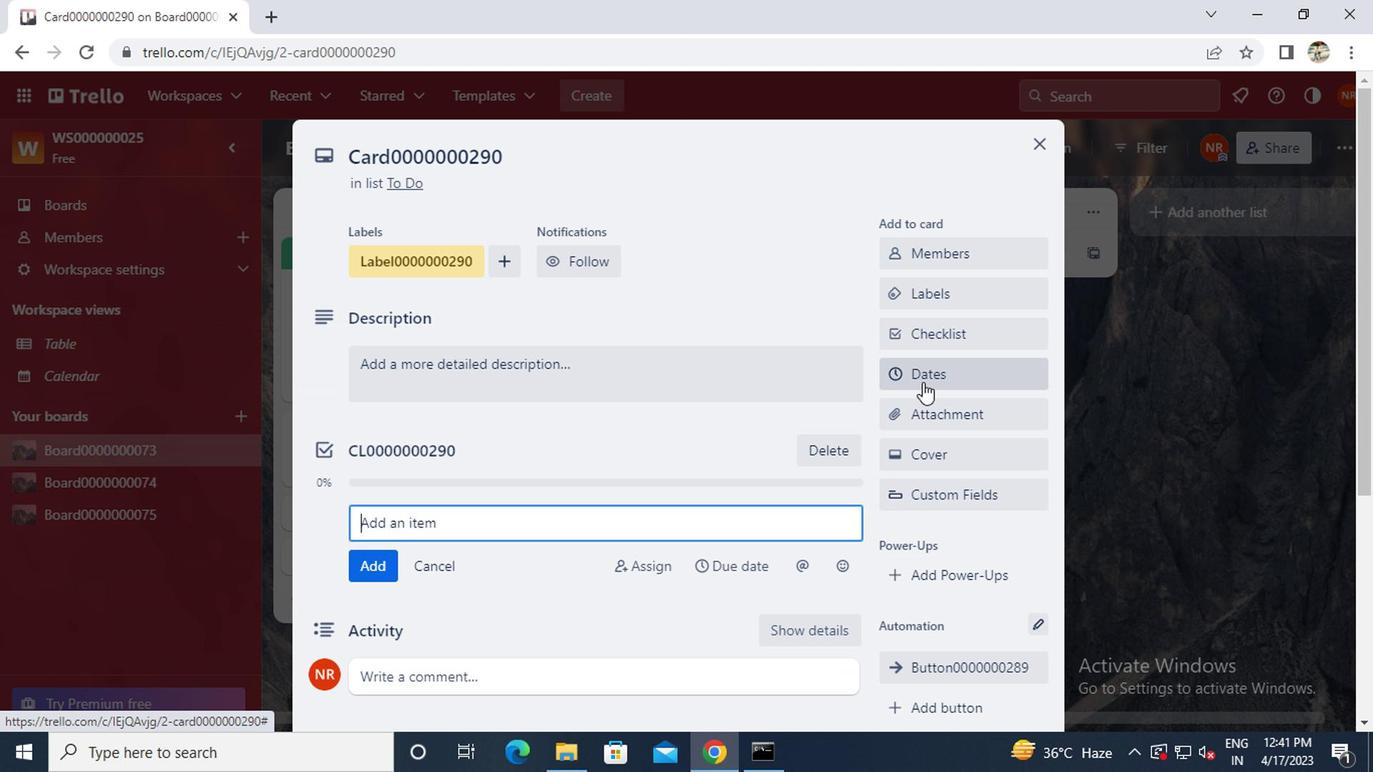 
Action: Mouse moved to (896, 509)
Screenshot: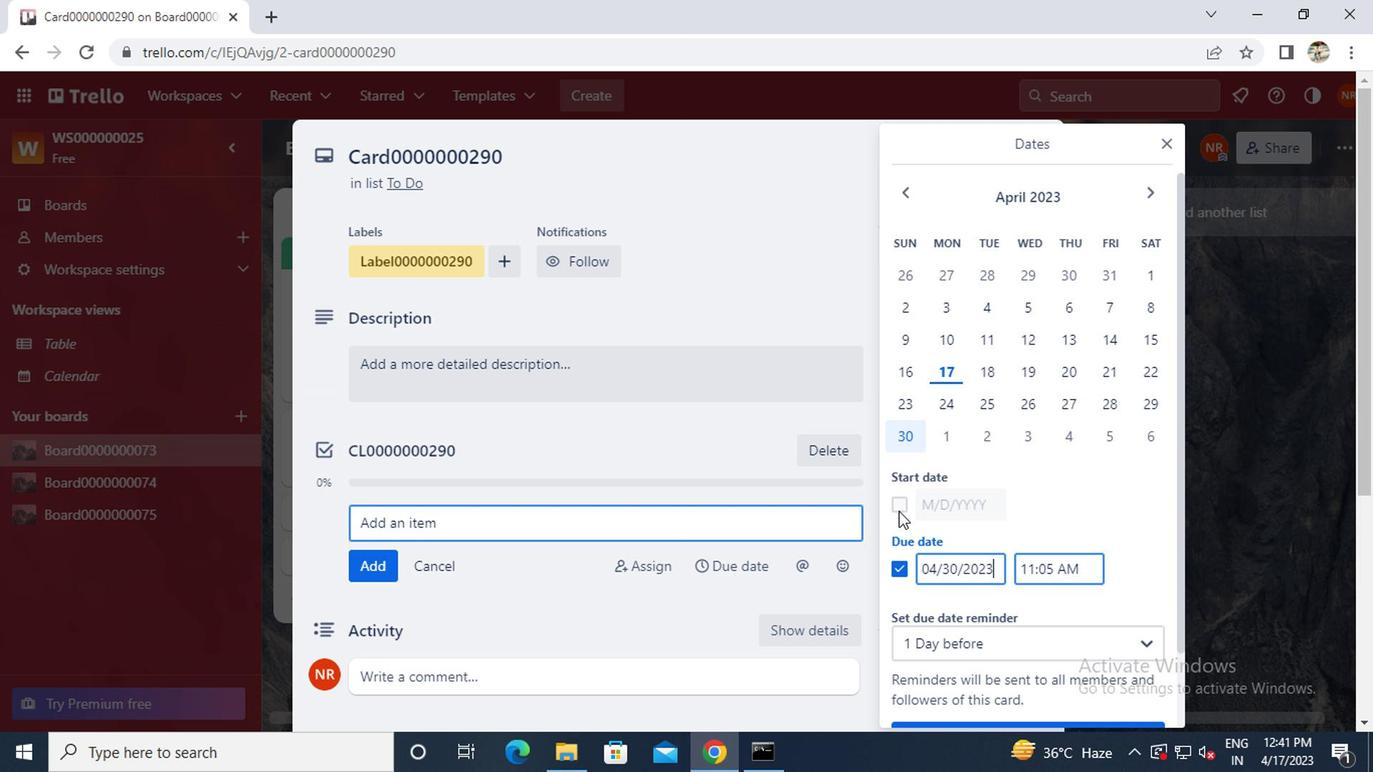 
Action: Mouse pressed left at (896, 509)
Screenshot: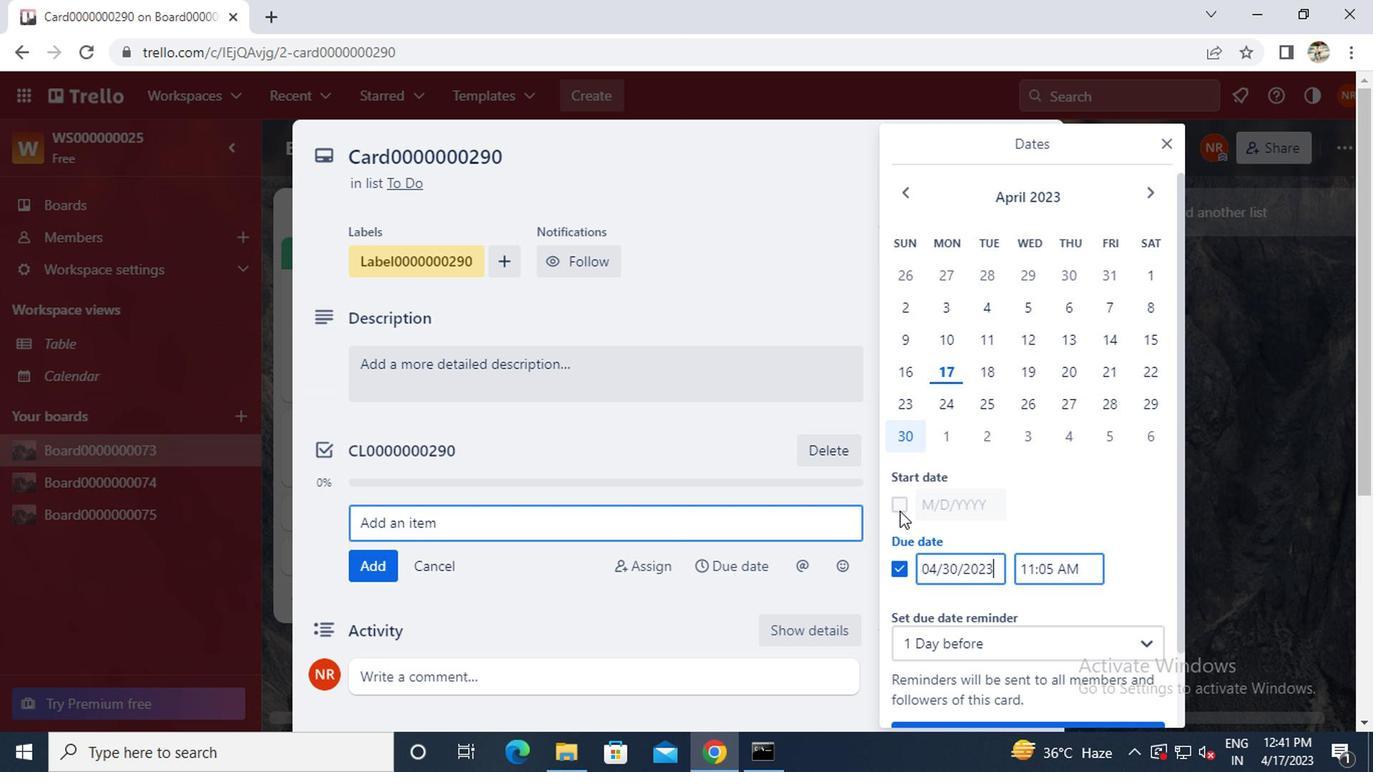 
Action: Mouse moved to (1144, 191)
Screenshot: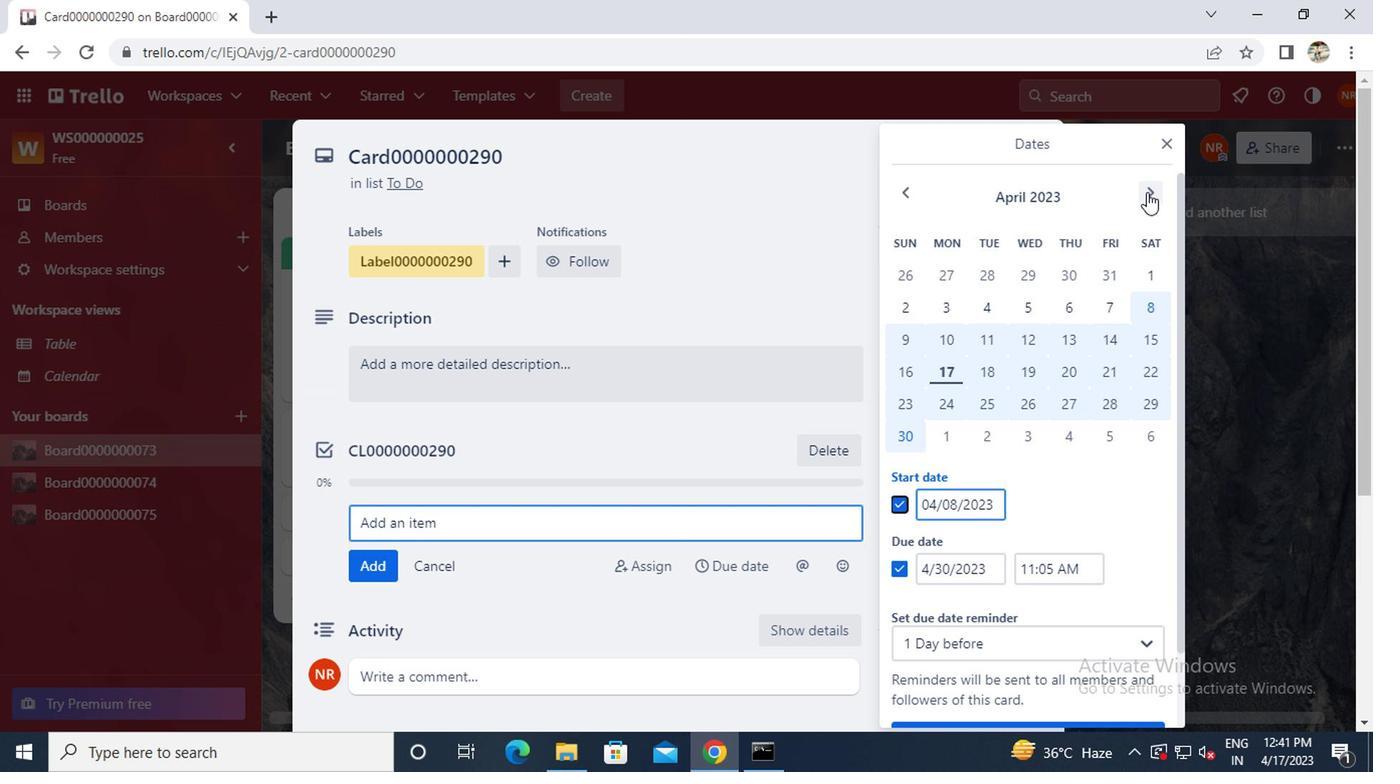
Action: Mouse pressed left at (1144, 191)
Screenshot: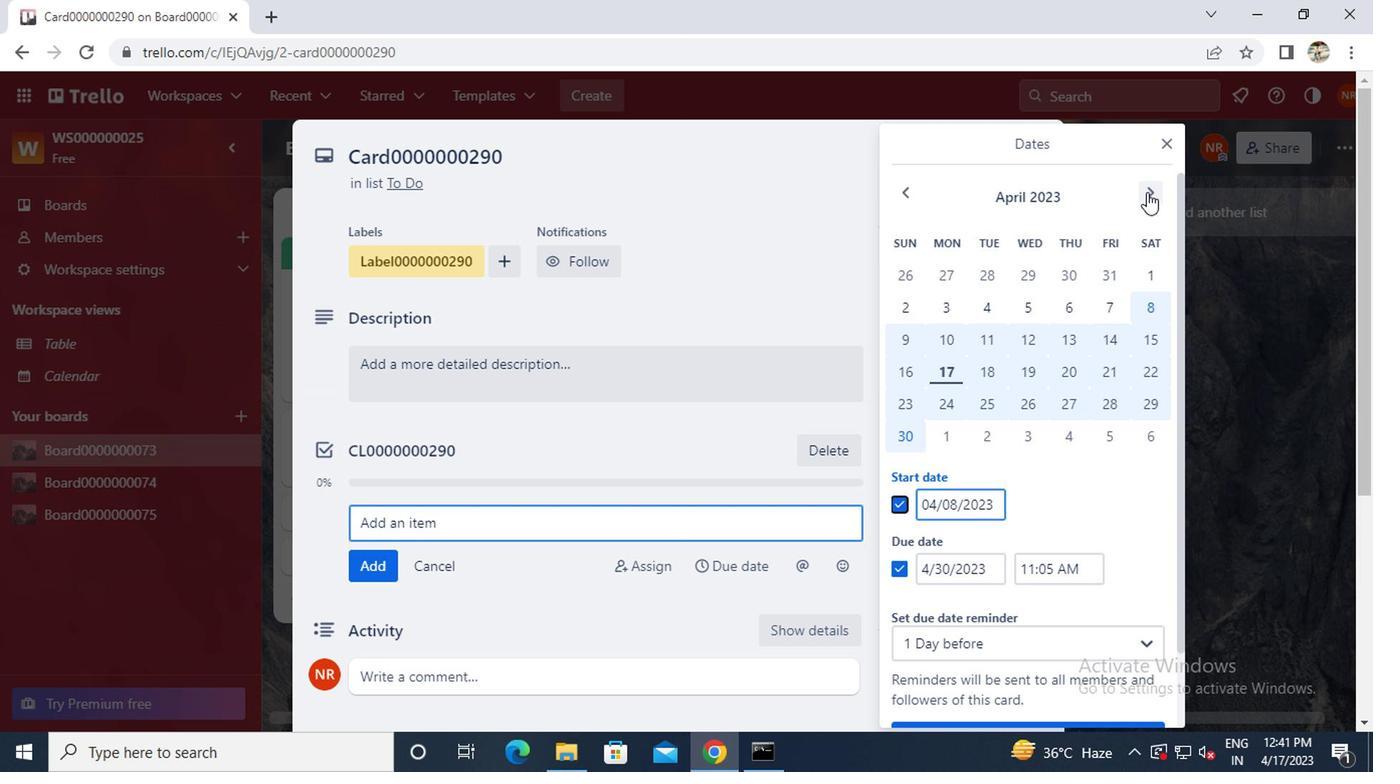 
Action: Mouse moved to (936, 268)
Screenshot: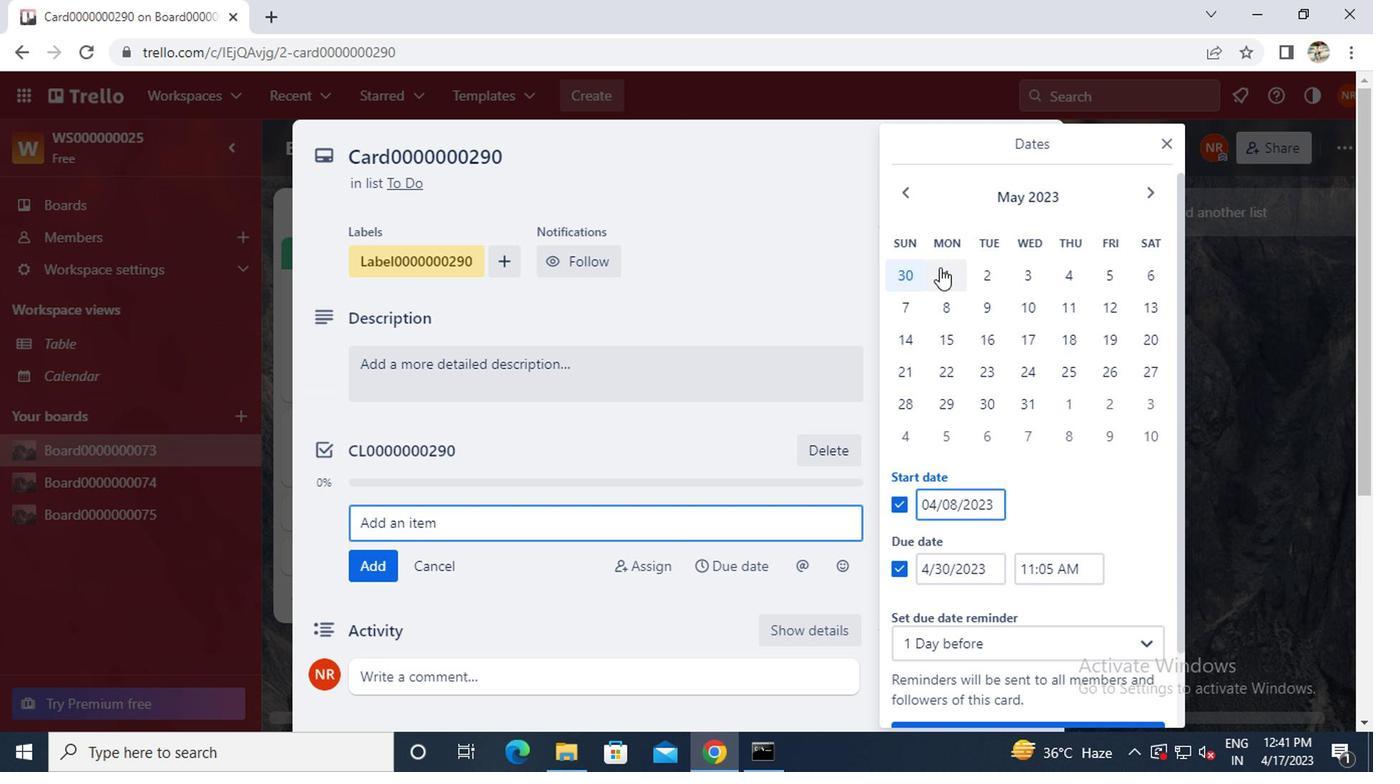 
Action: Mouse pressed left at (936, 268)
Screenshot: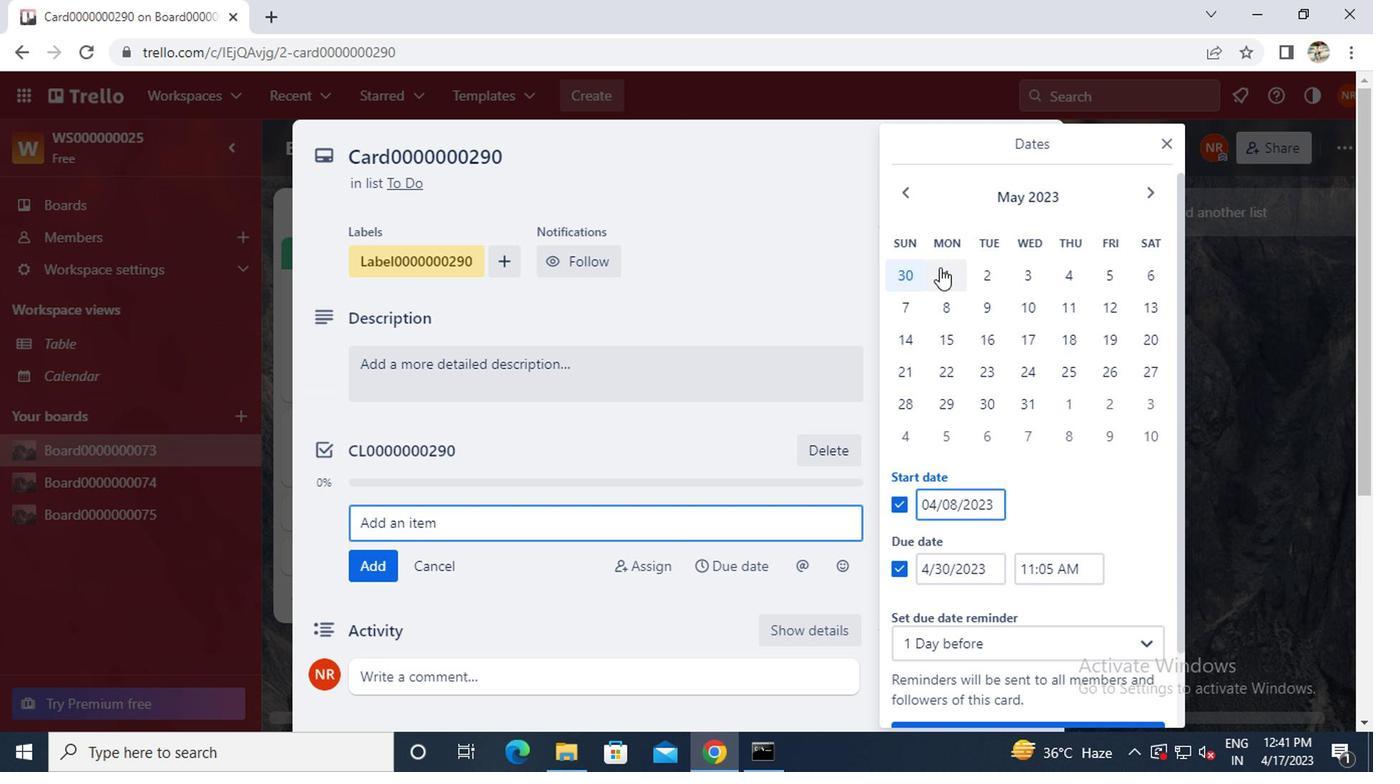 
Action: Mouse moved to (1017, 401)
Screenshot: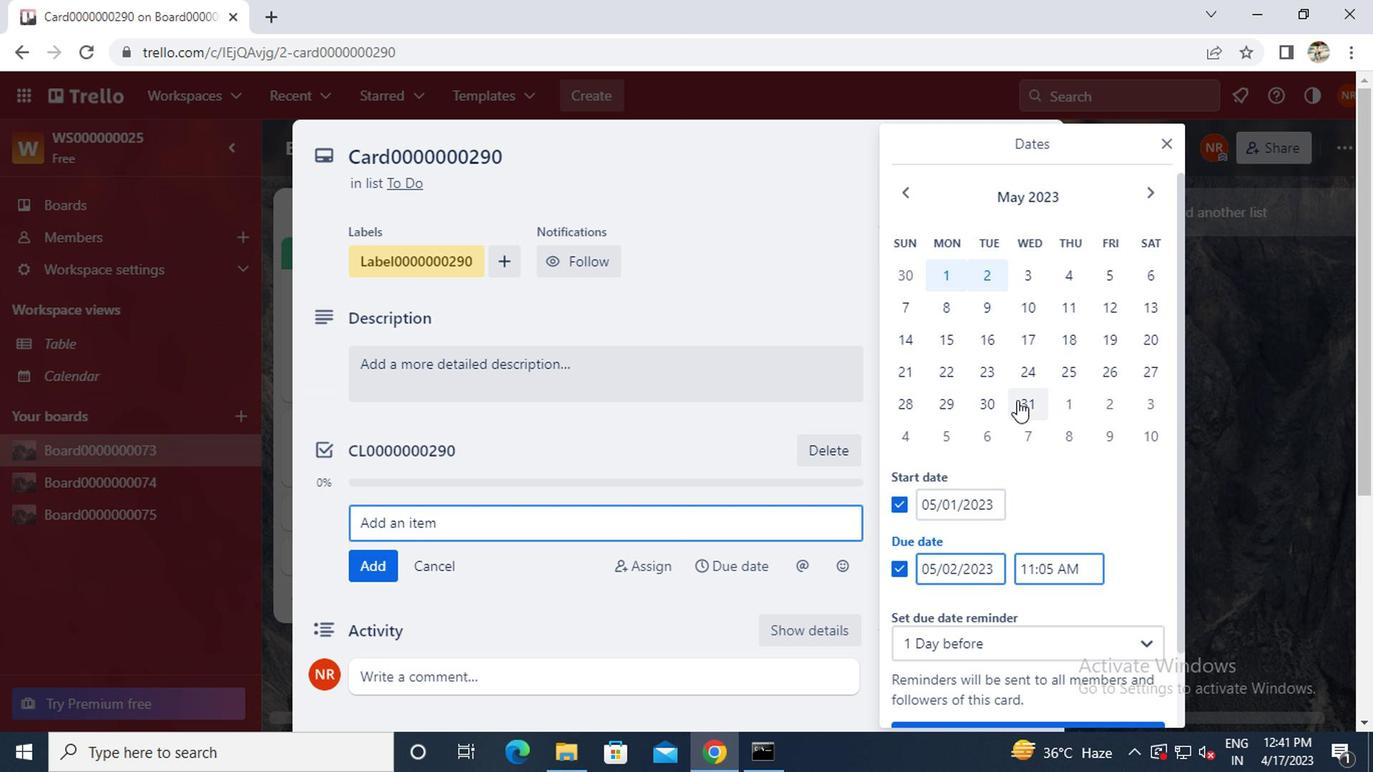 
Action: Mouse pressed left at (1017, 401)
Screenshot: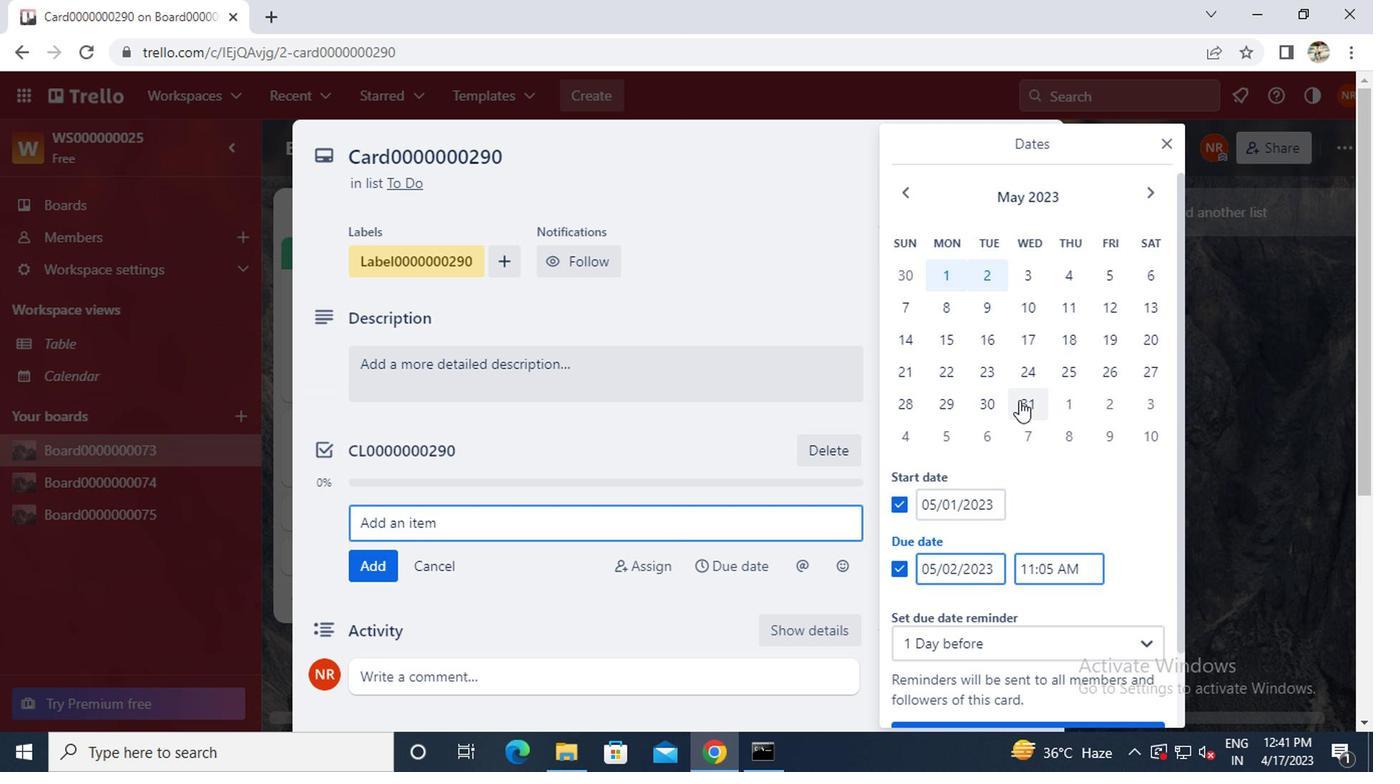
Action: Mouse moved to (1017, 450)
Screenshot: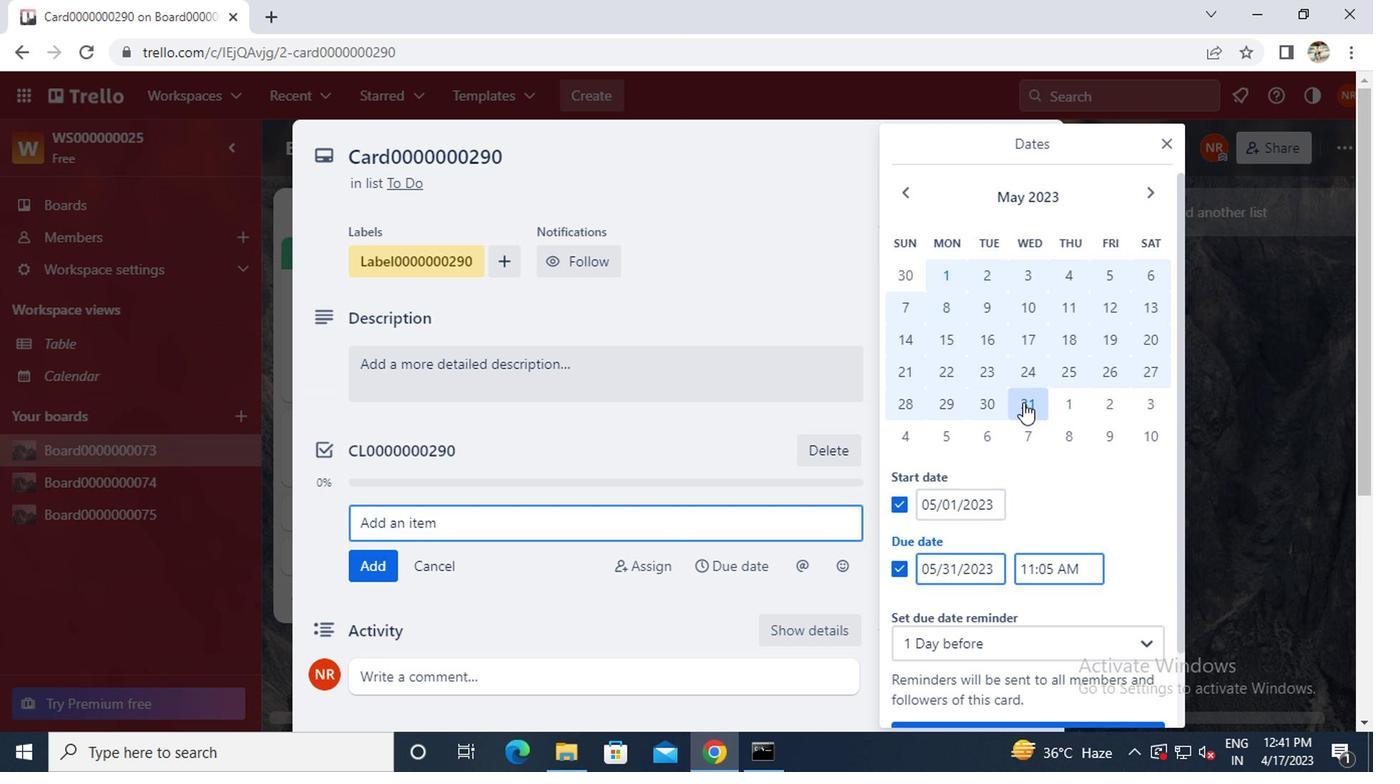 
Action: Mouse scrolled (1017, 449) with delta (0, 0)
Screenshot: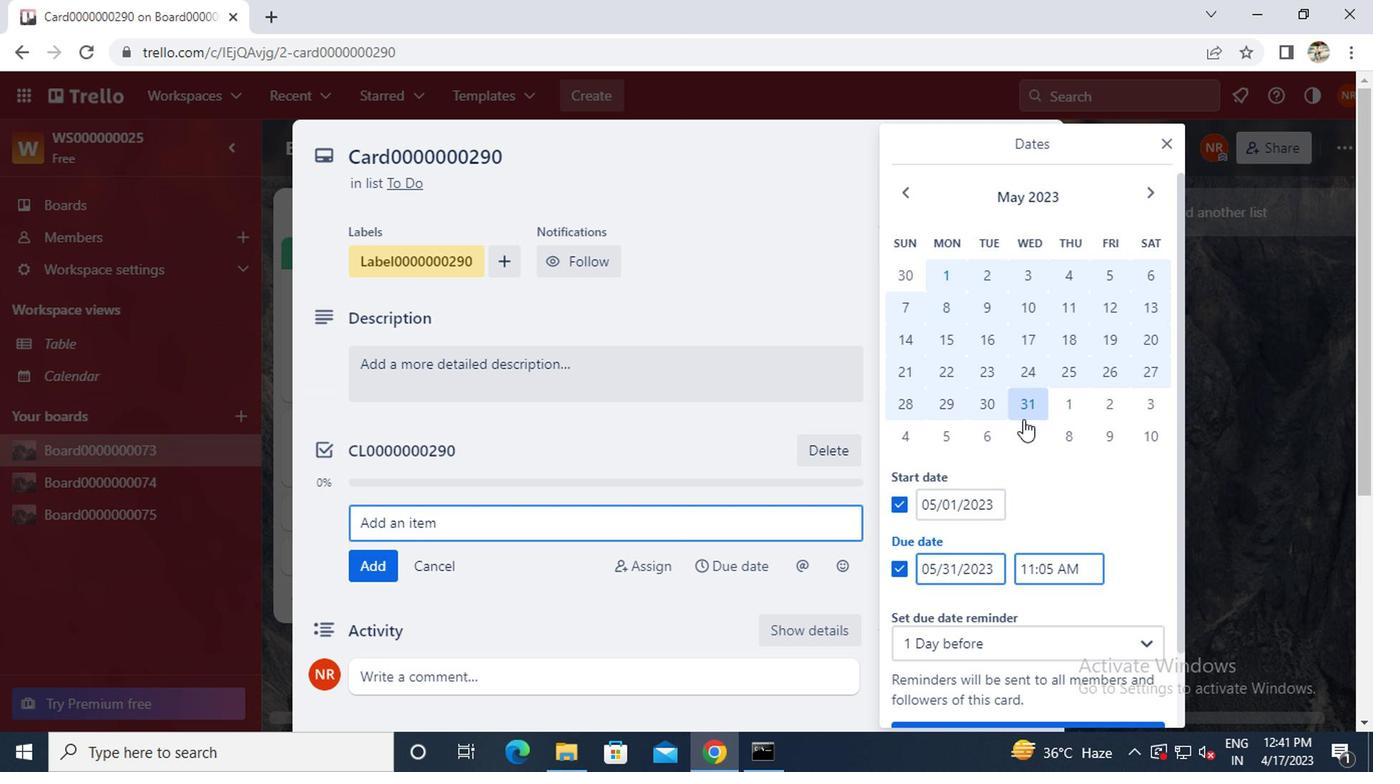 
Action: Mouse scrolled (1017, 449) with delta (0, 0)
Screenshot: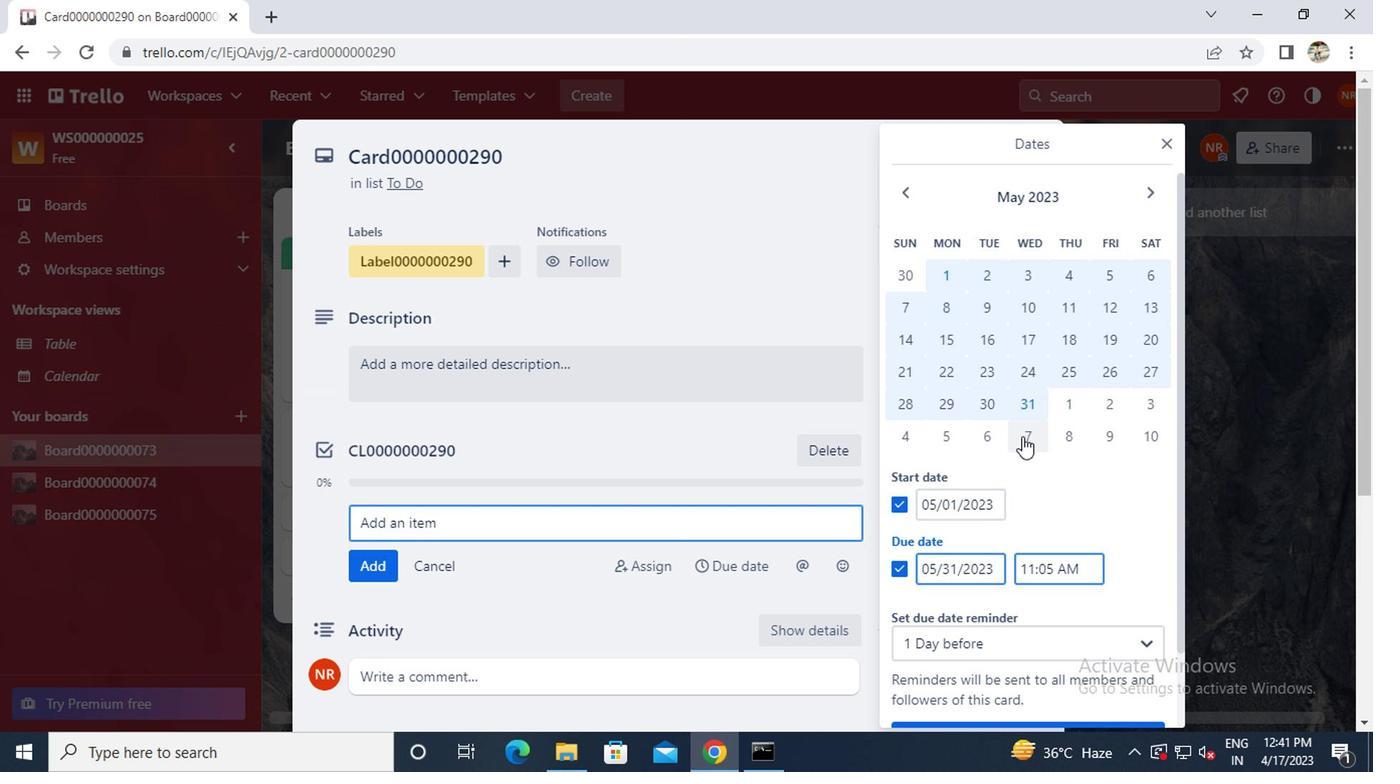 
Action: Mouse scrolled (1017, 449) with delta (0, 0)
Screenshot: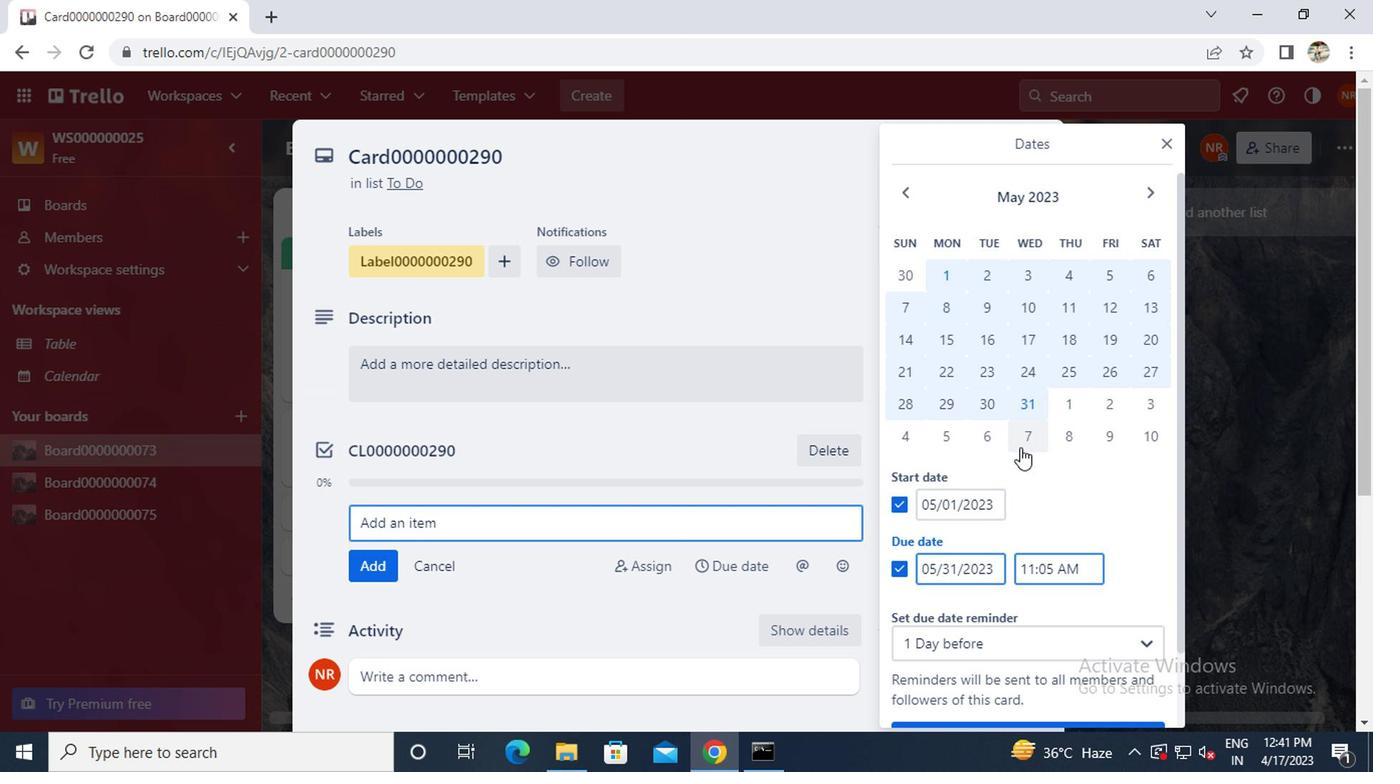
Action: Mouse moved to (1015, 452)
Screenshot: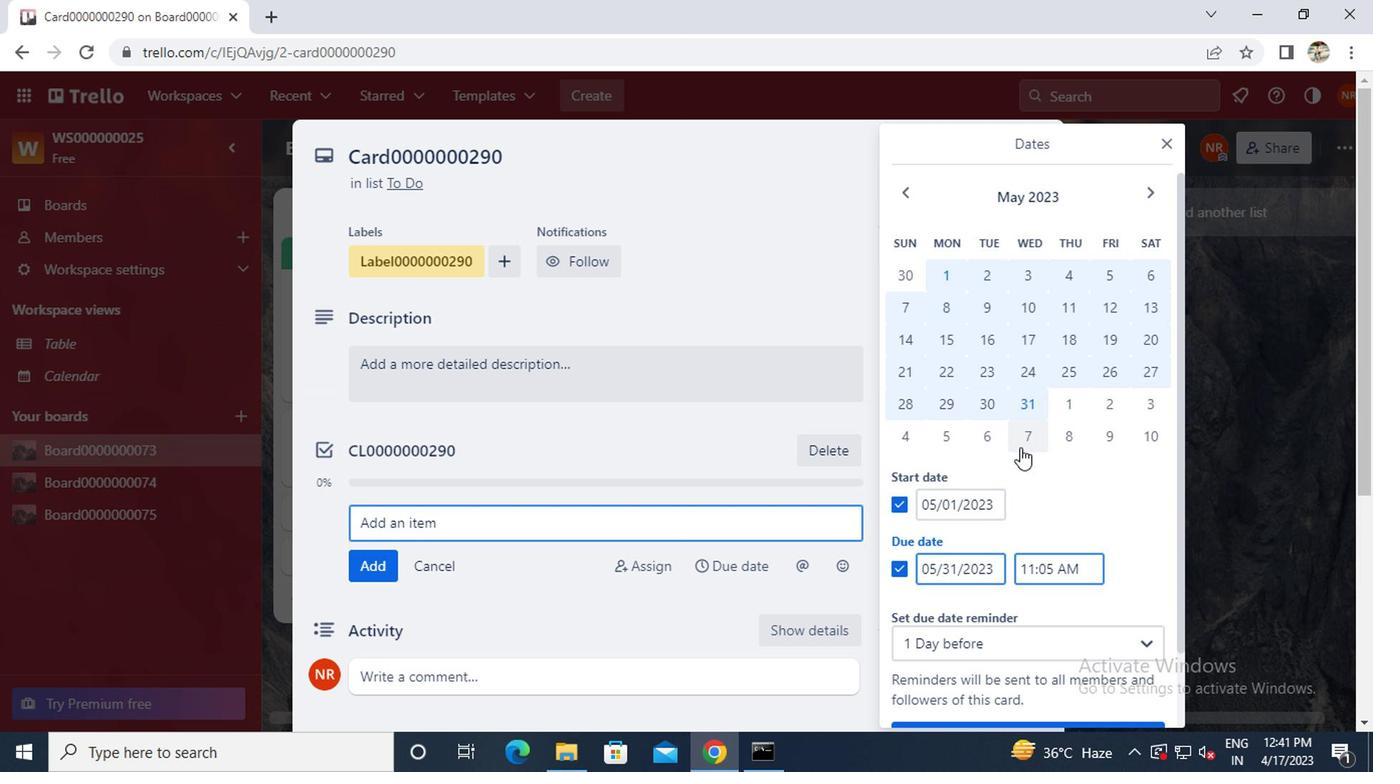 
Action: Mouse scrolled (1015, 450) with delta (0, -1)
Screenshot: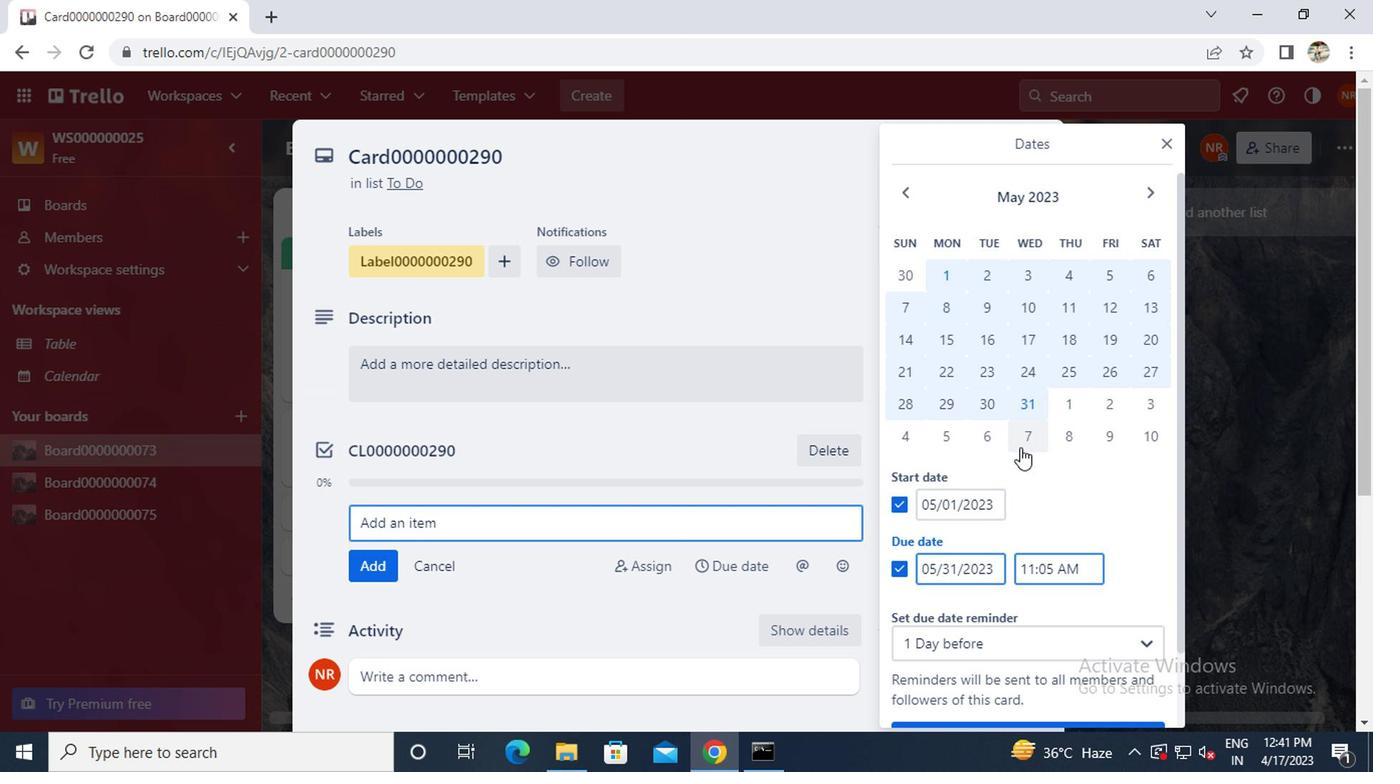 
Action: Mouse moved to (977, 648)
Screenshot: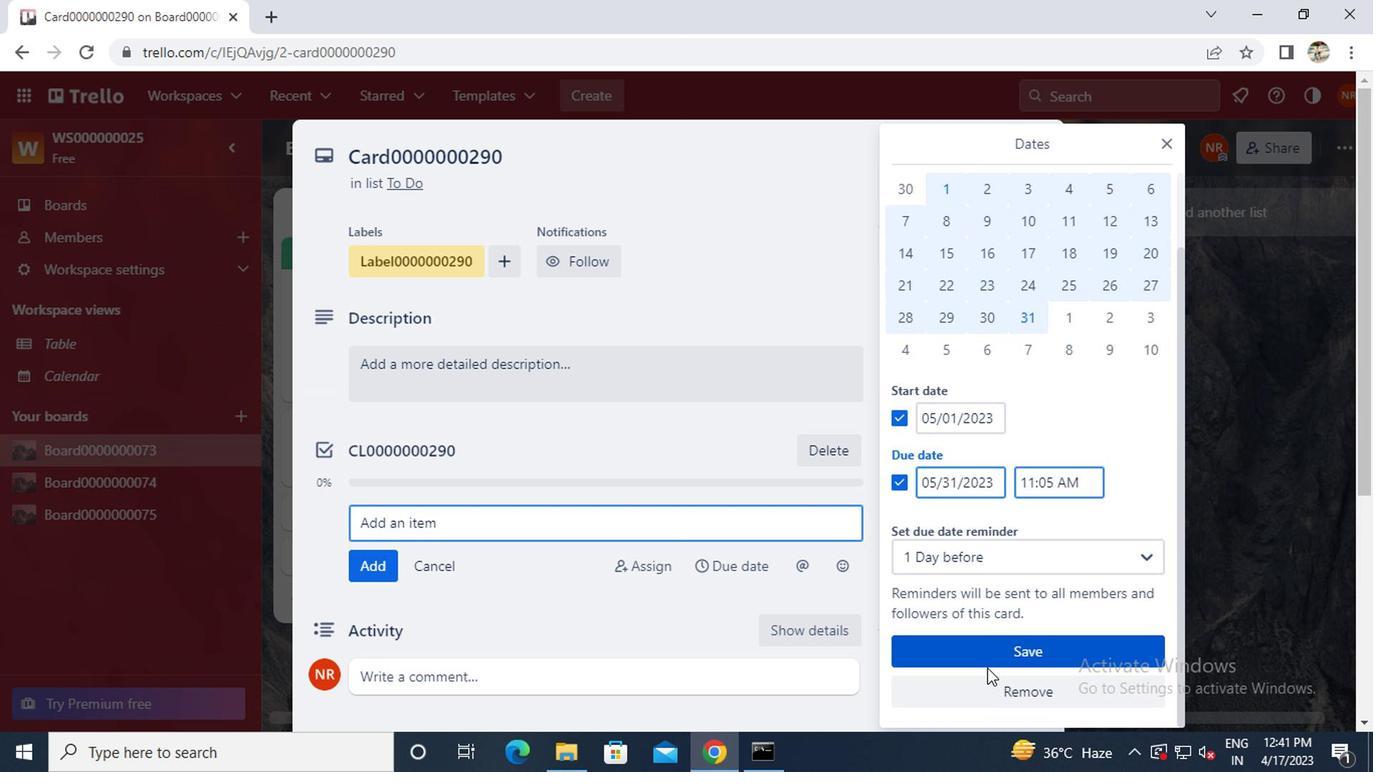 
Action: Mouse pressed left at (977, 648)
Screenshot: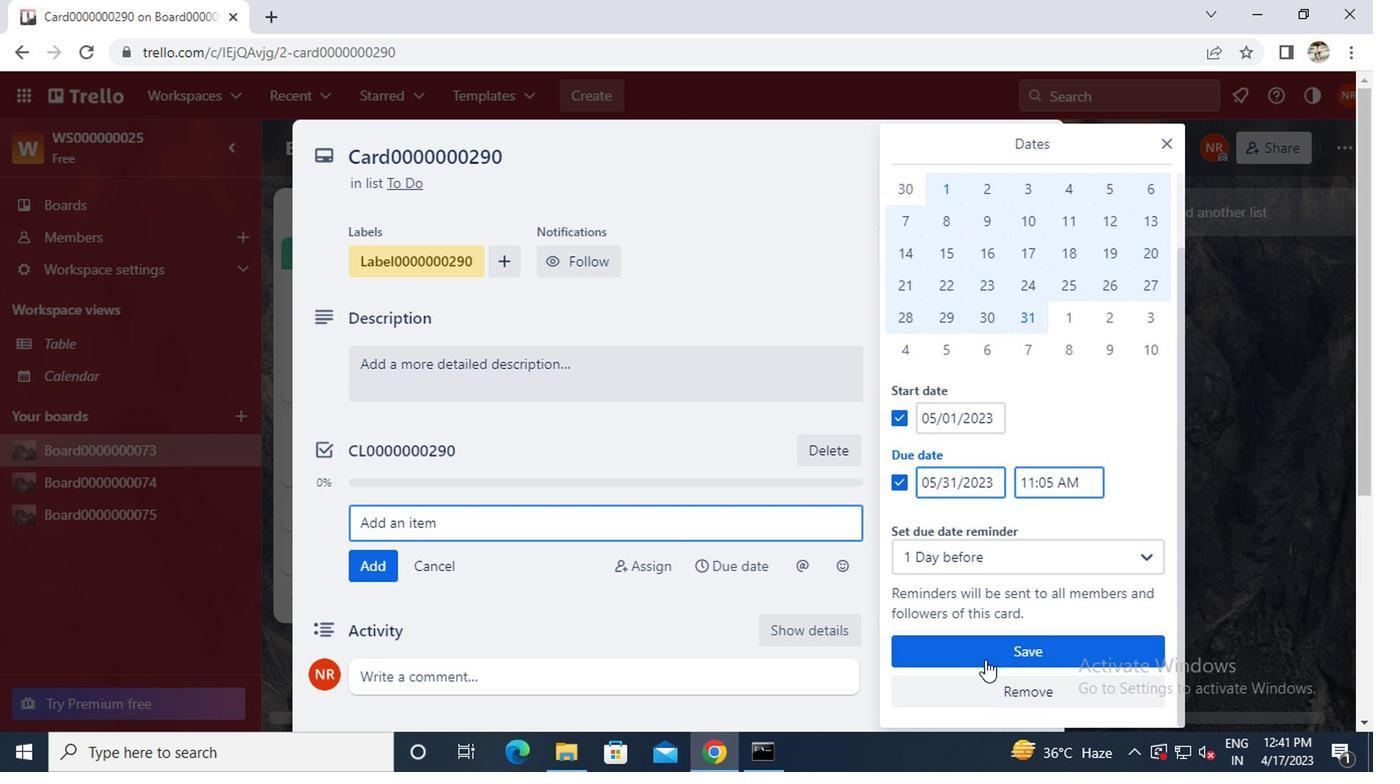 
Action: Mouse moved to (865, 671)
Screenshot: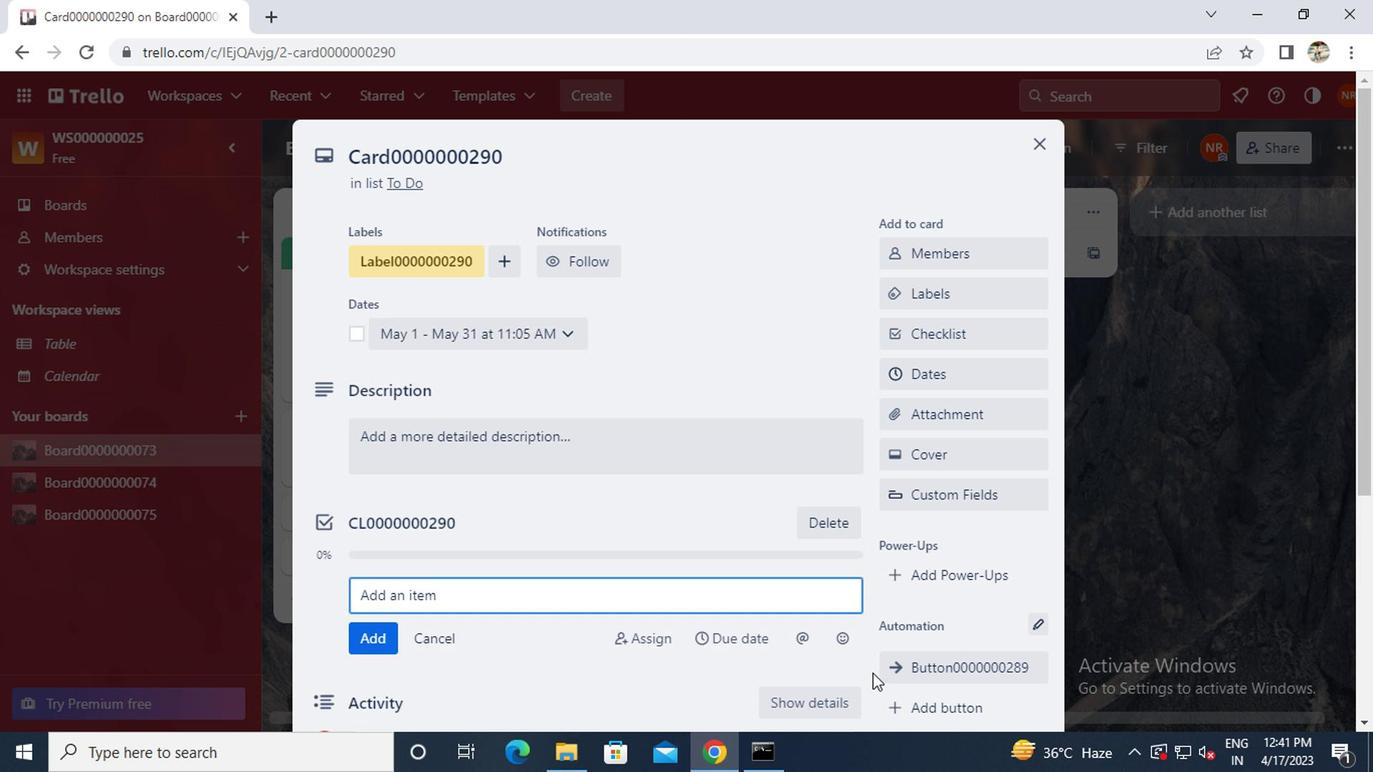 
